 Task: Create new Company, with domain: 'unilever.com' and type: 'Vendor'. Add new contact for this company, with mail Id: 'Kajal21Khanna@unilever.com', First Name: Kajal, Last name:  Khanna, Job Title: 'Business Consultant', Phone Number: '(512) 555-9014'. Change life cycle stage to  Lead and lead status to  In Progress. Logged in from softage.4@softage.net
Action: Mouse moved to (114, 76)
Screenshot: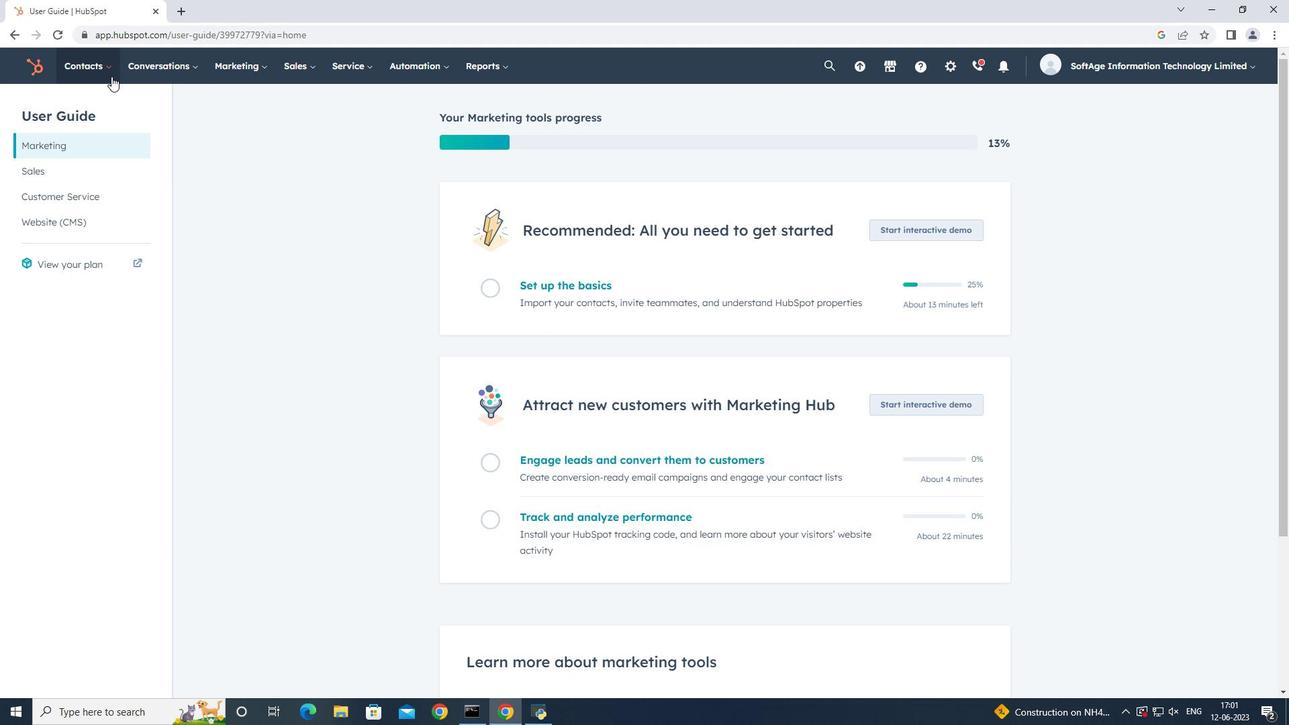 
Action: Mouse pressed left at (114, 76)
Screenshot: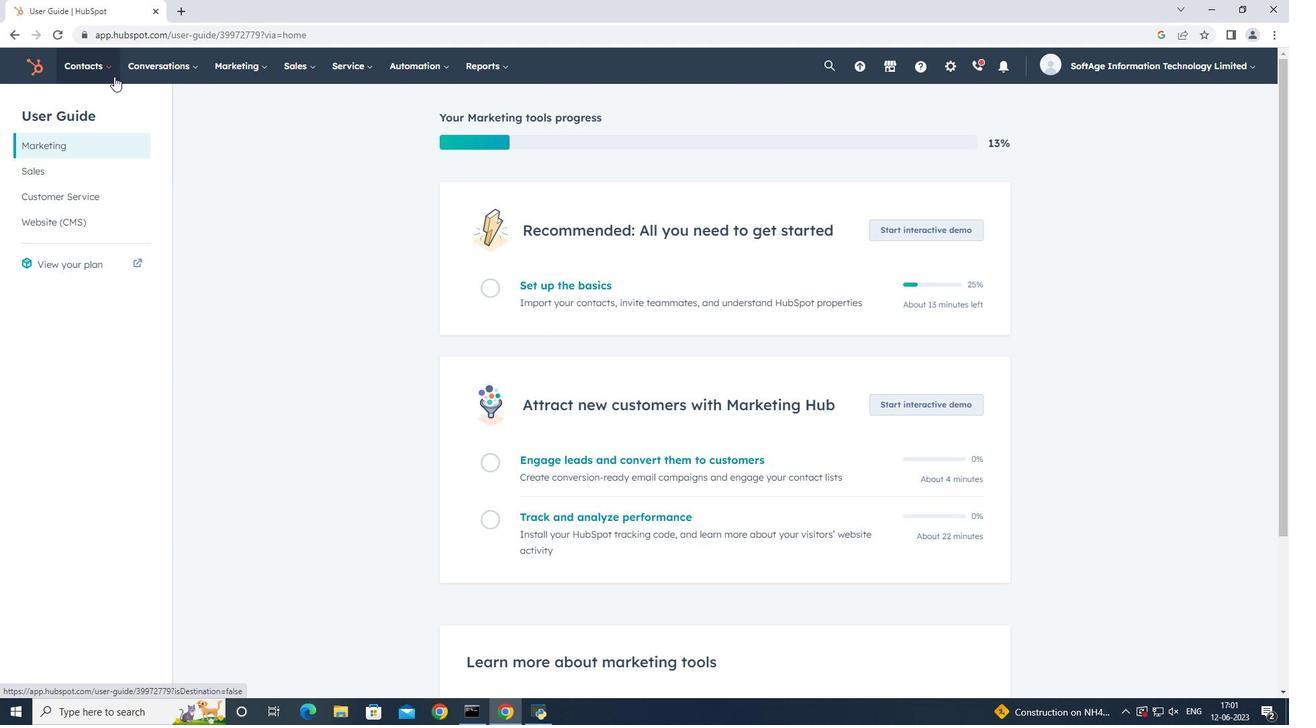 
Action: Mouse moved to (117, 122)
Screenshot: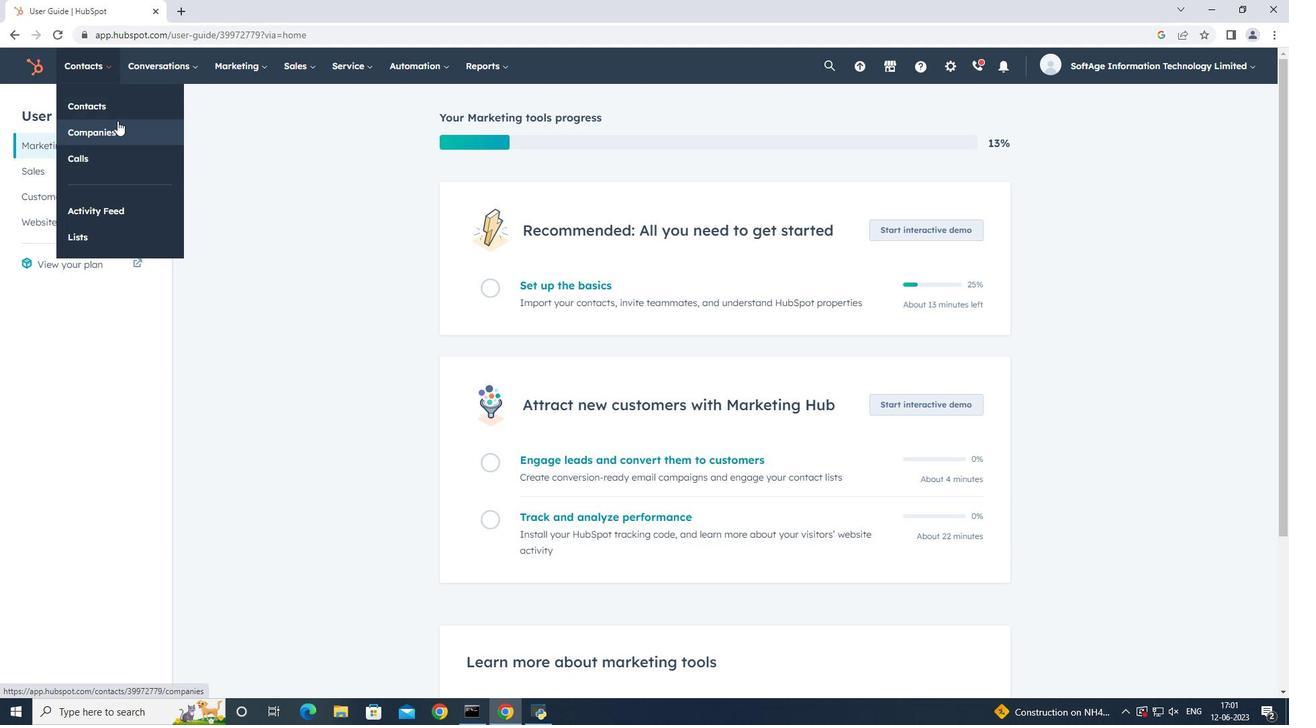 
Action: Mouse pressed left at (117, 122)
Screenshot: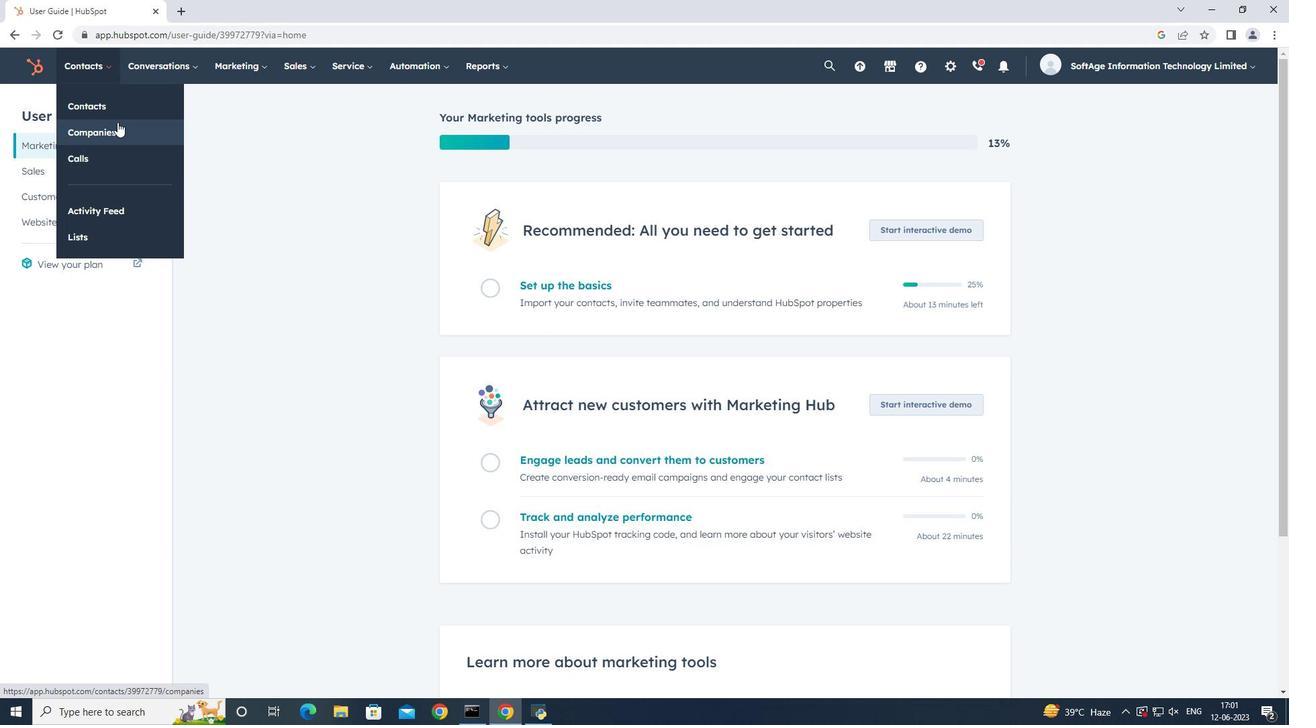 
Action: Mouse moved to (1201, 116)
Screenshot: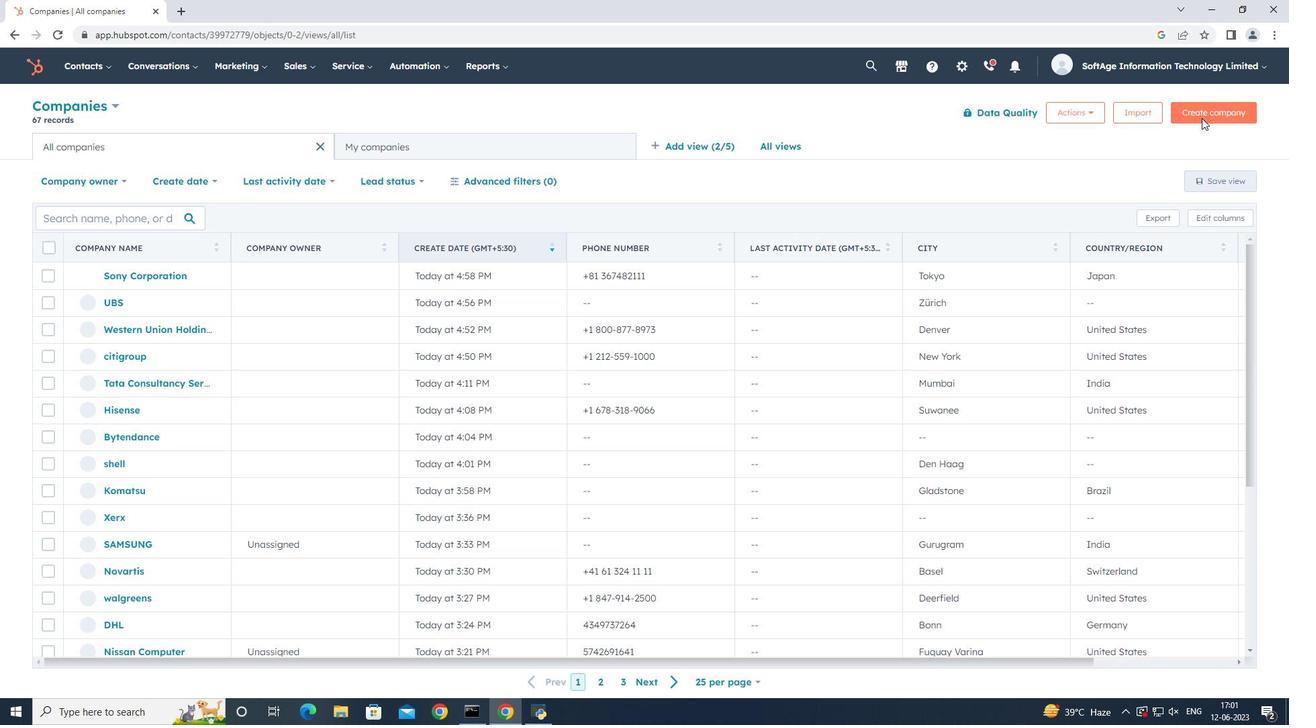 
Action: Mouse pressed left at (1201, 116)
Screenshot: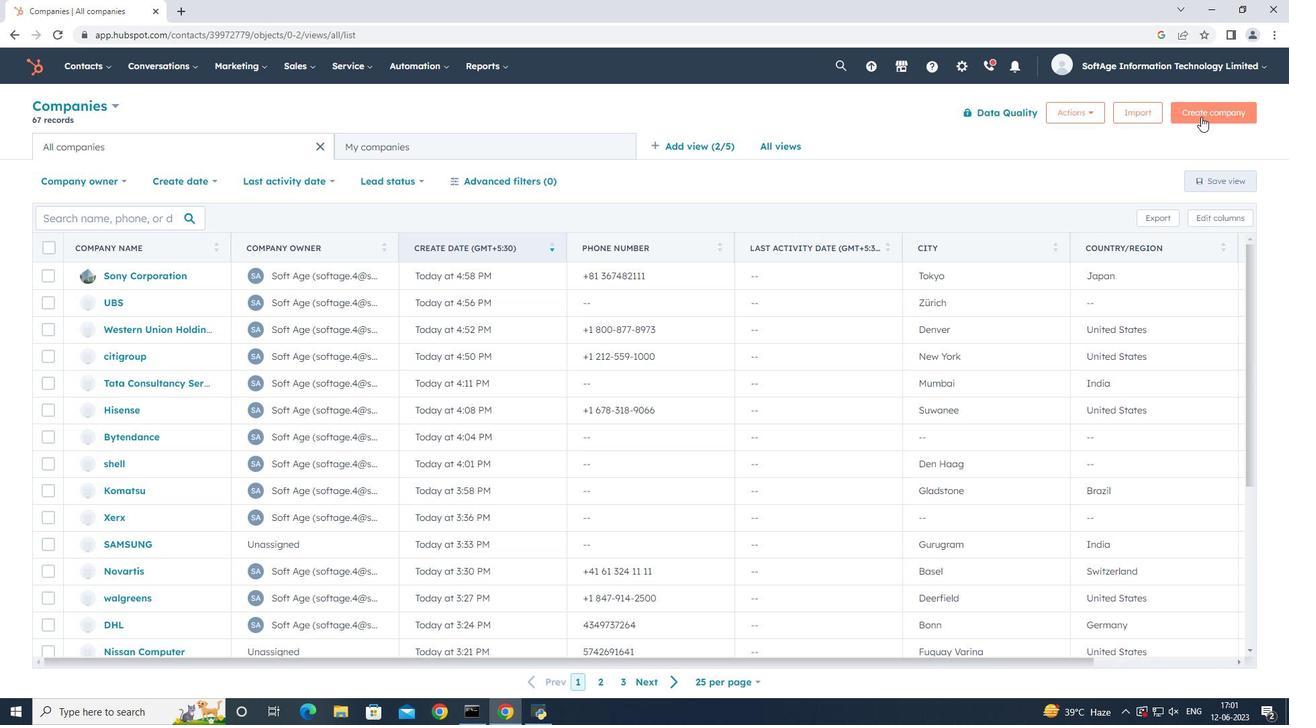 
Action: Mouse moved to (1043, 178)
Screenshot: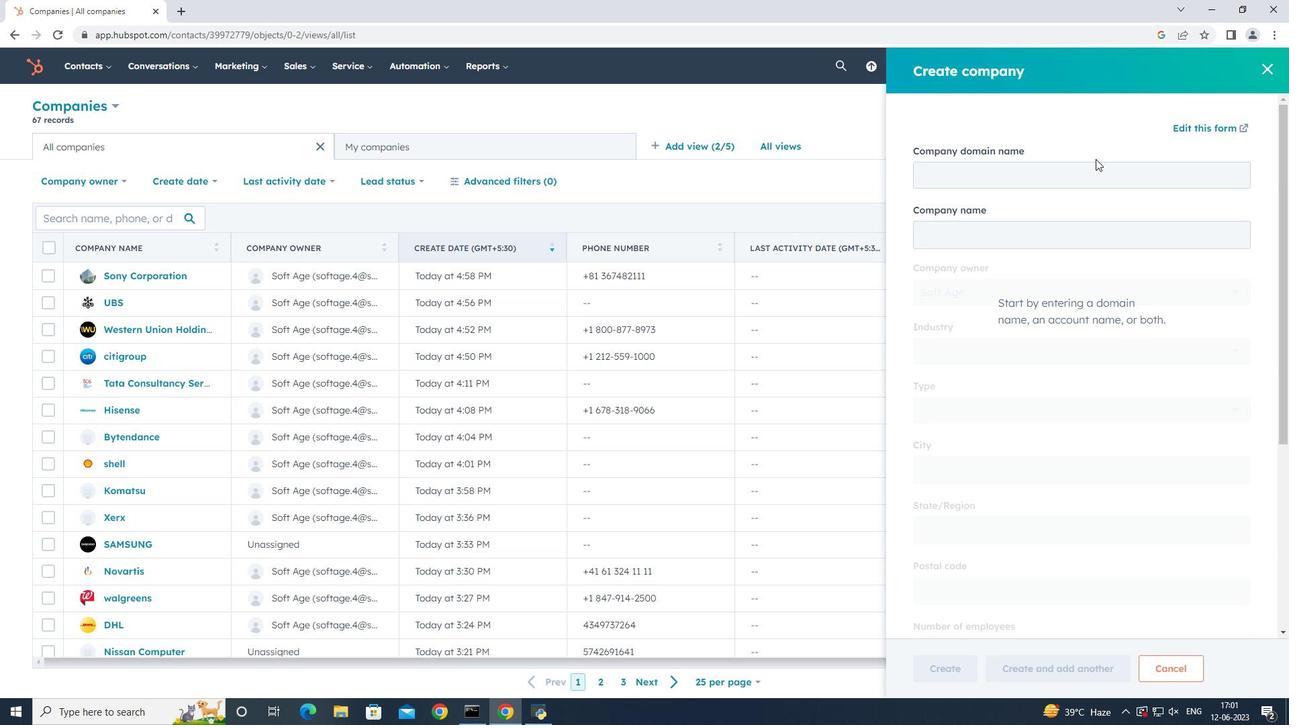 
Action: Mouse pressed left at (1043, 178)
Screenshot: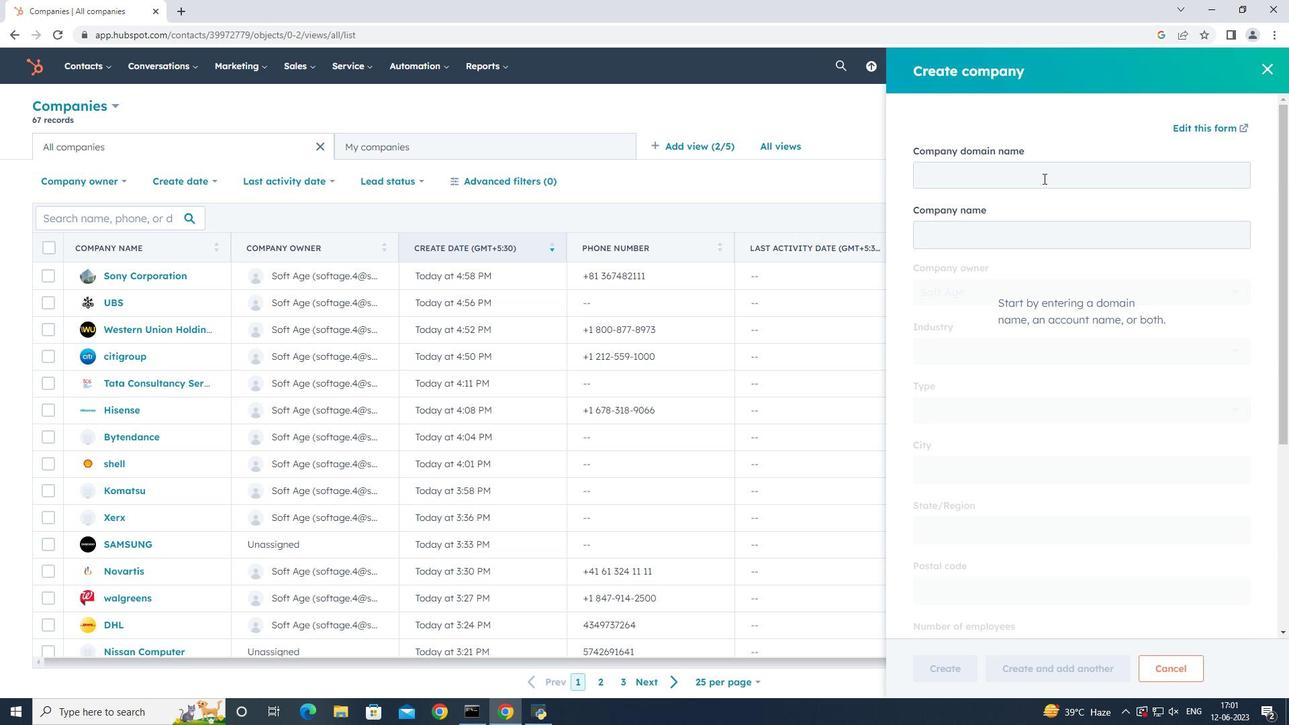 
Action: Key pressed unilever.com
Screenshot: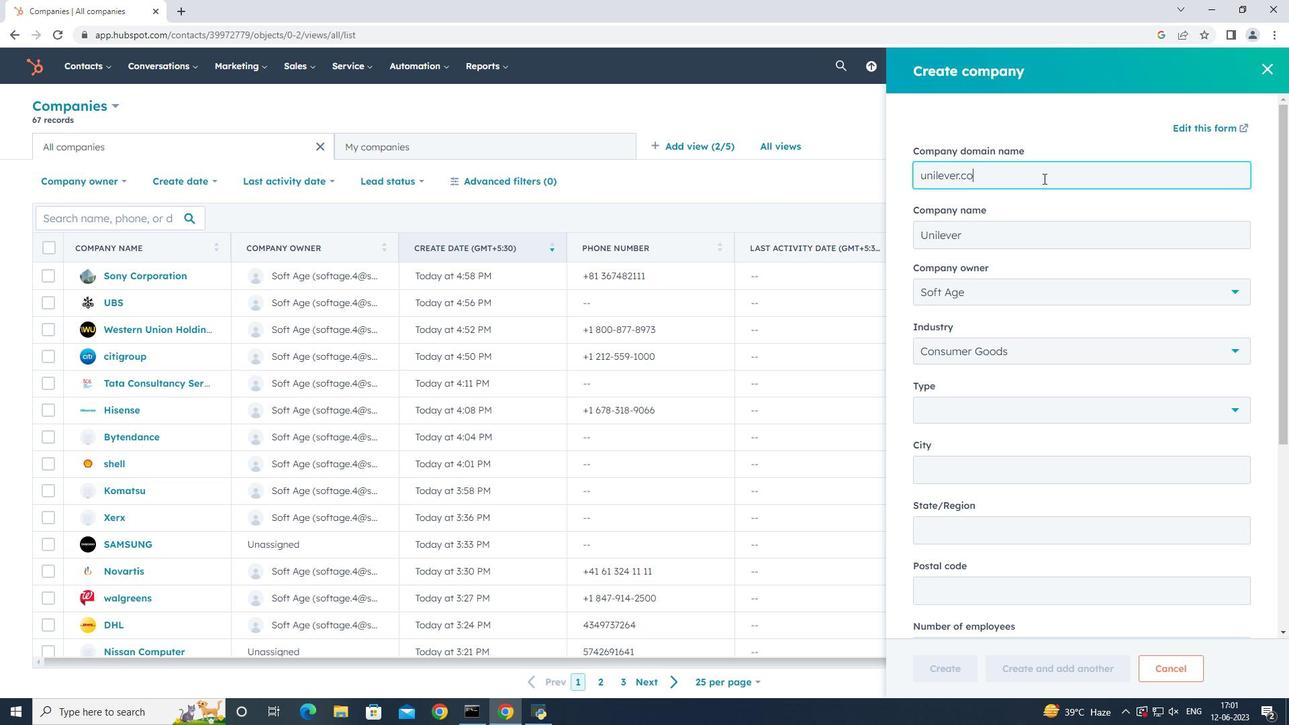 
Action: Mouse moved to (1085, 412)
Screenshot: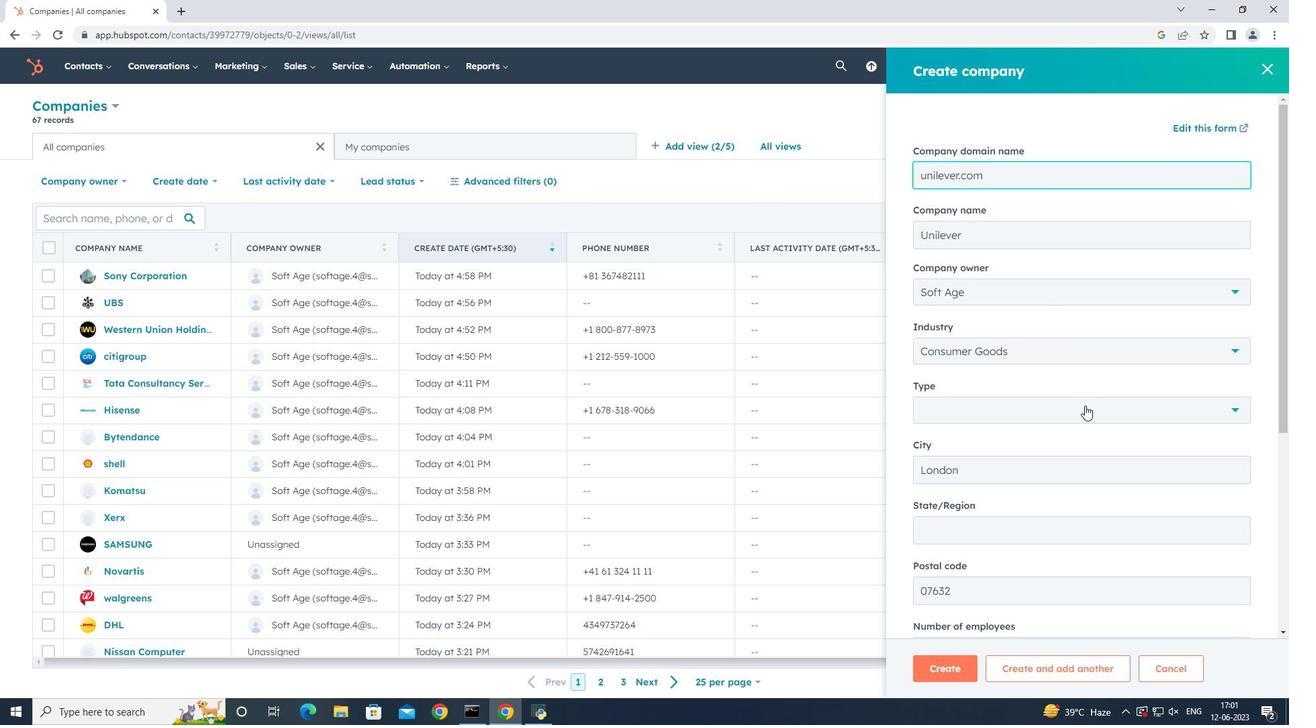 
Action: Mouse pressed left at (1085, 412)
Screenshot: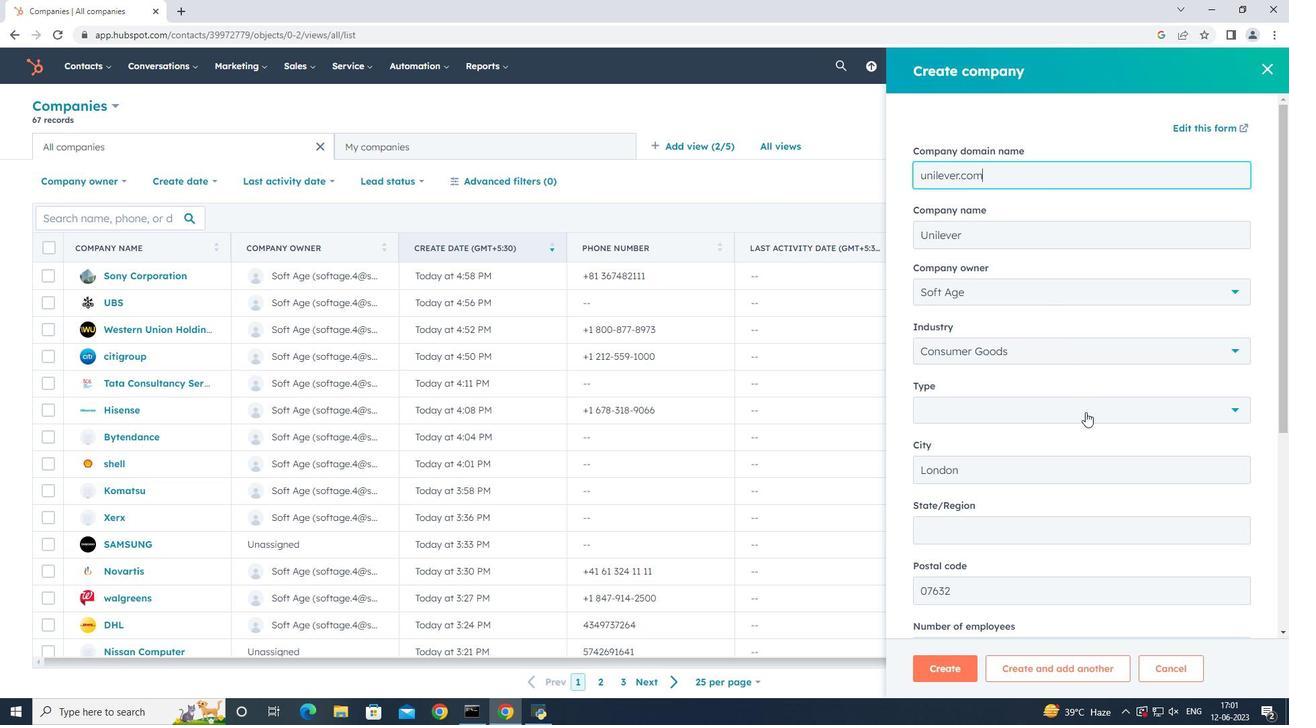 
Action: Mouse moved to (960, 548)
Screenshot: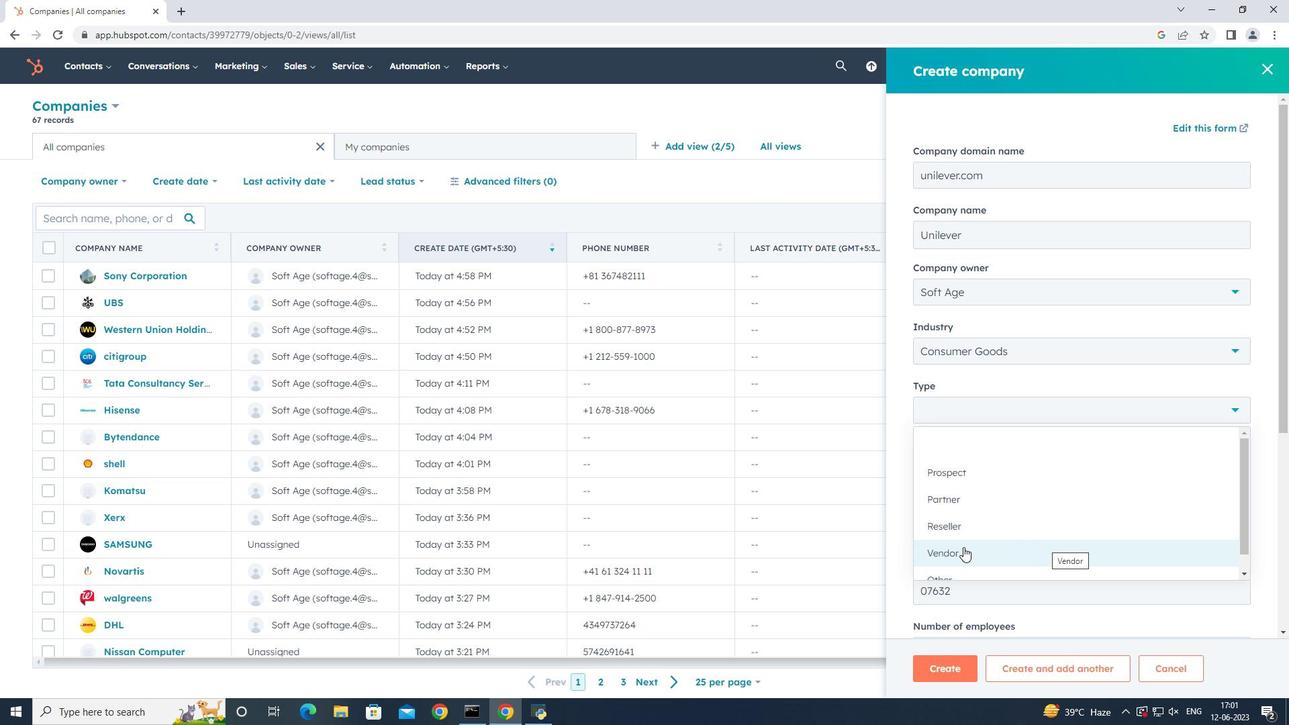 
Action: Mouse pressed left at (960, 548)
Screenshot: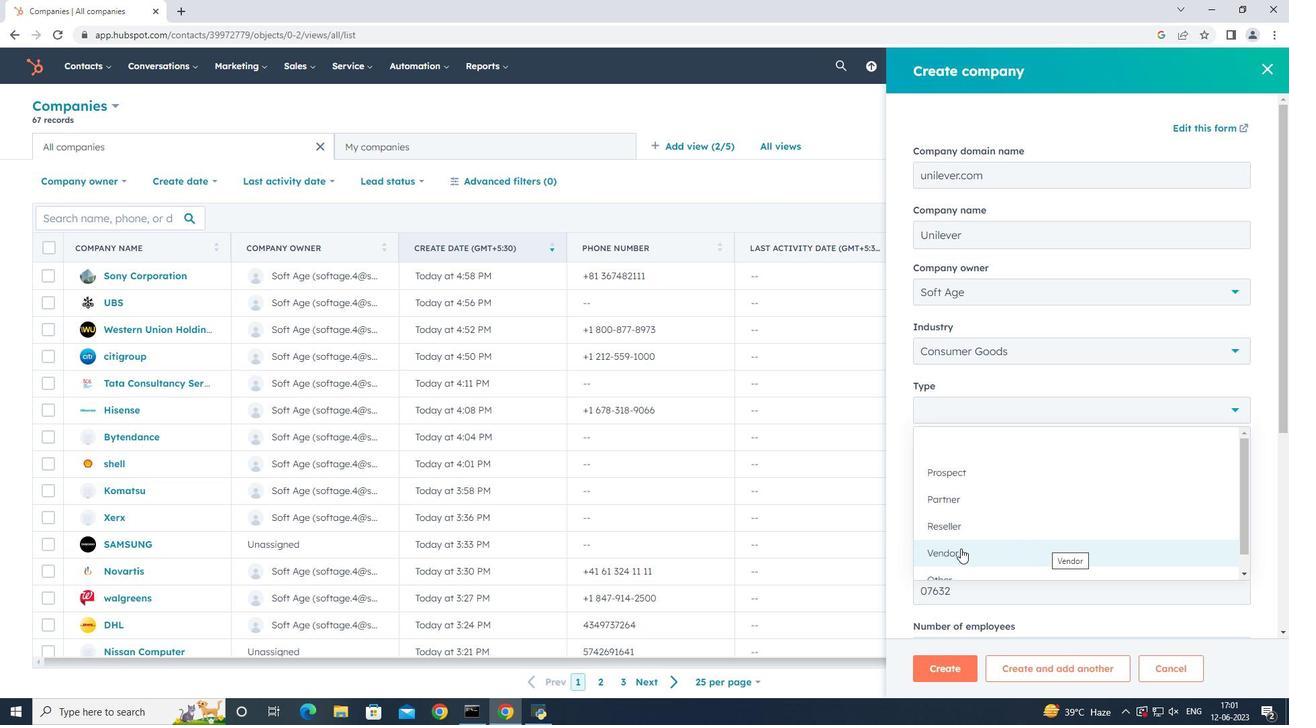 
Action: Mouse moved to (1019, 444)
Screenshot: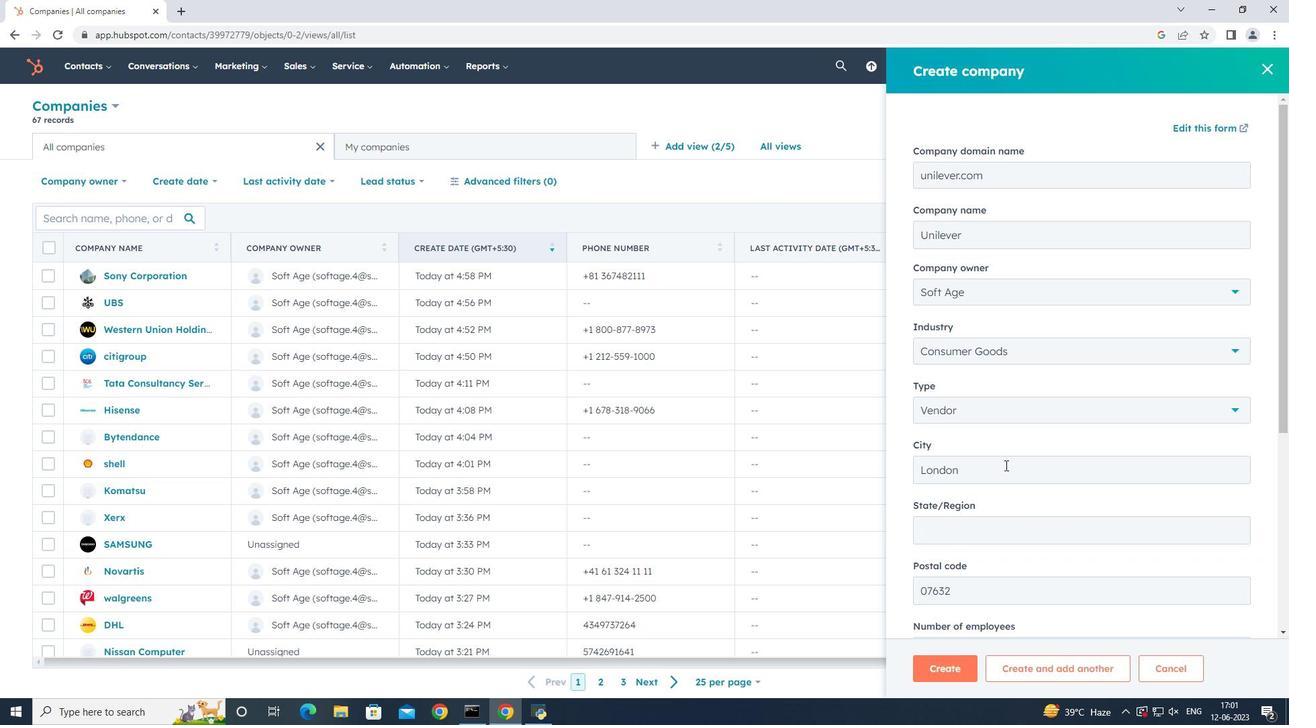 
Action: Mouse scrolled (1019, 443) with delta (0, 0)
Screenshot: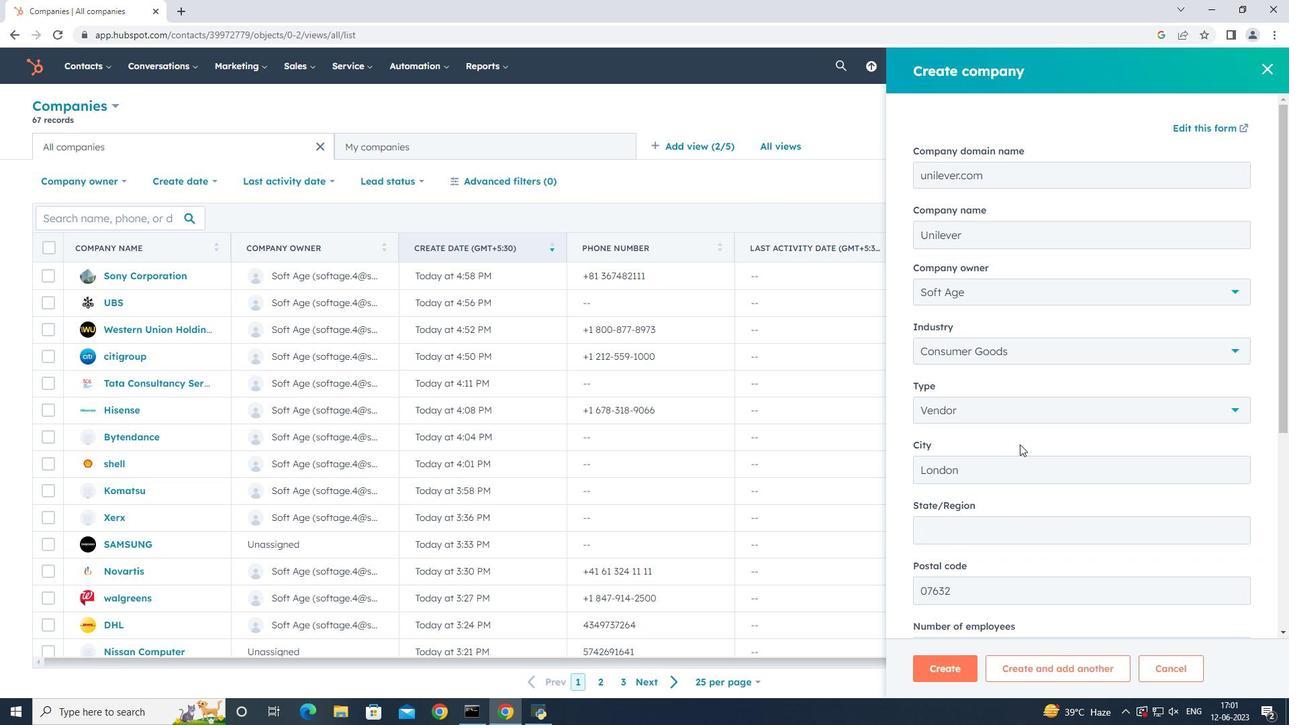 
Action: Mouse scrolled (1019, 443) with delta (0, 0)
Screenshot: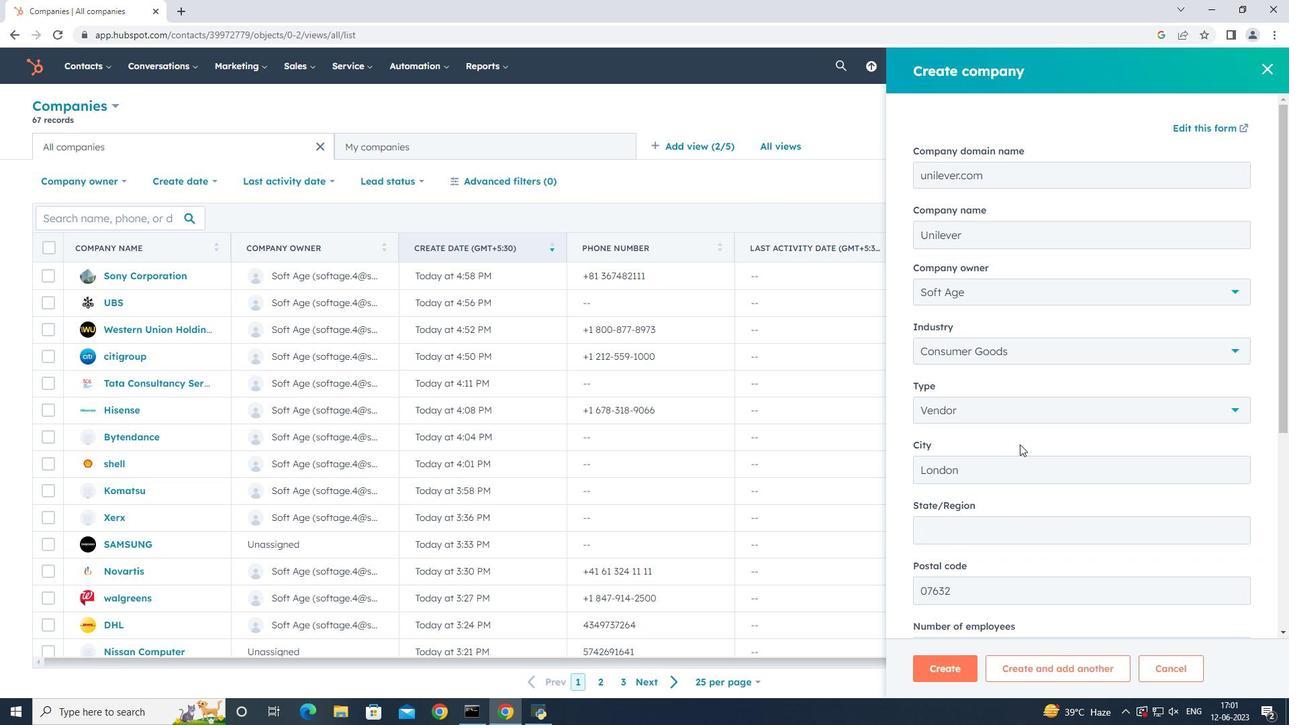 
Action: Mouse scrolled (1019, 443) with delta (0, 0)
Screenshot: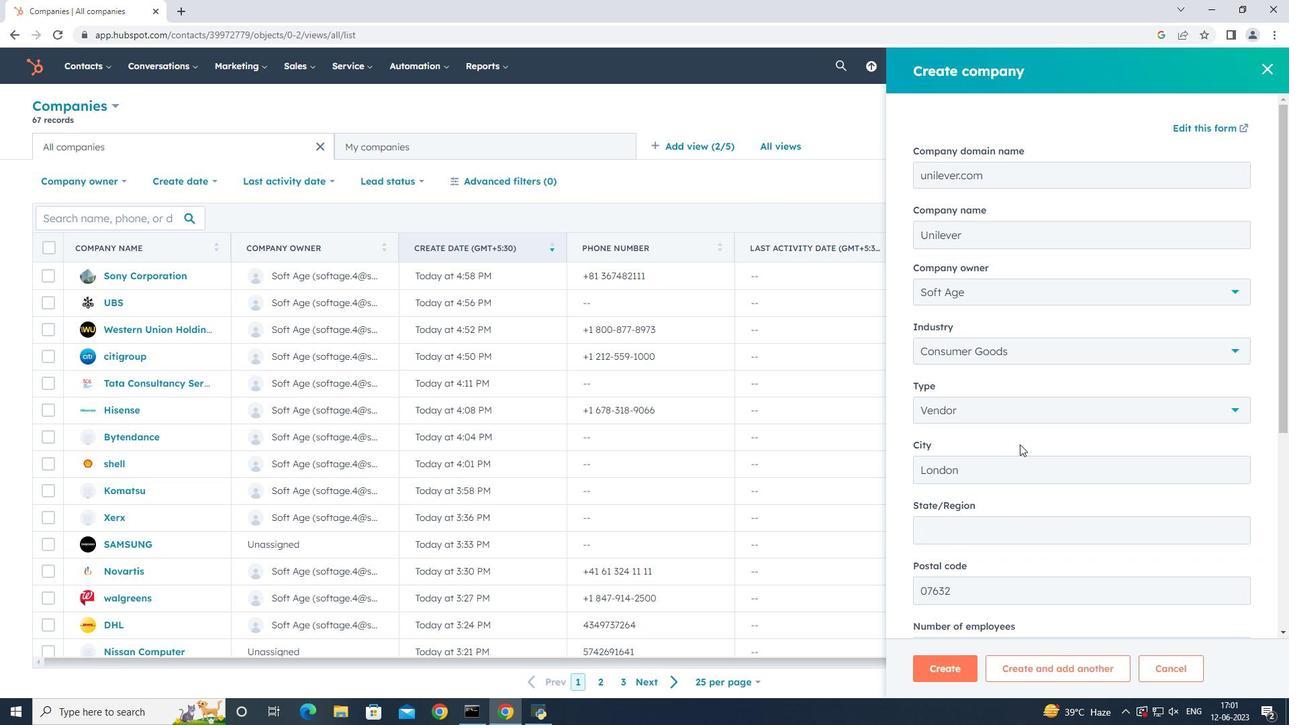 
Action: Mouse scrolled (1019, 443) with delta (0, 0)
Screenshot: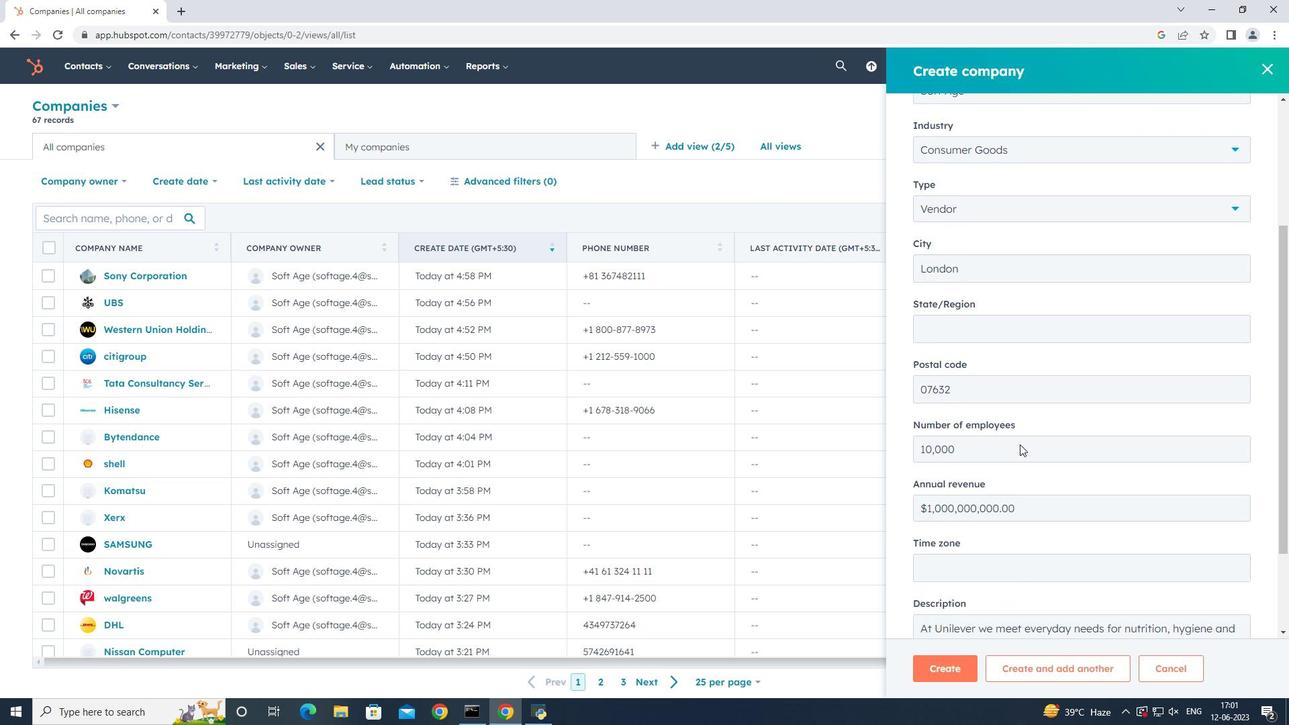
Action: Mouse scrolled (1019, 443) with delta (0, 0)
Screenshot: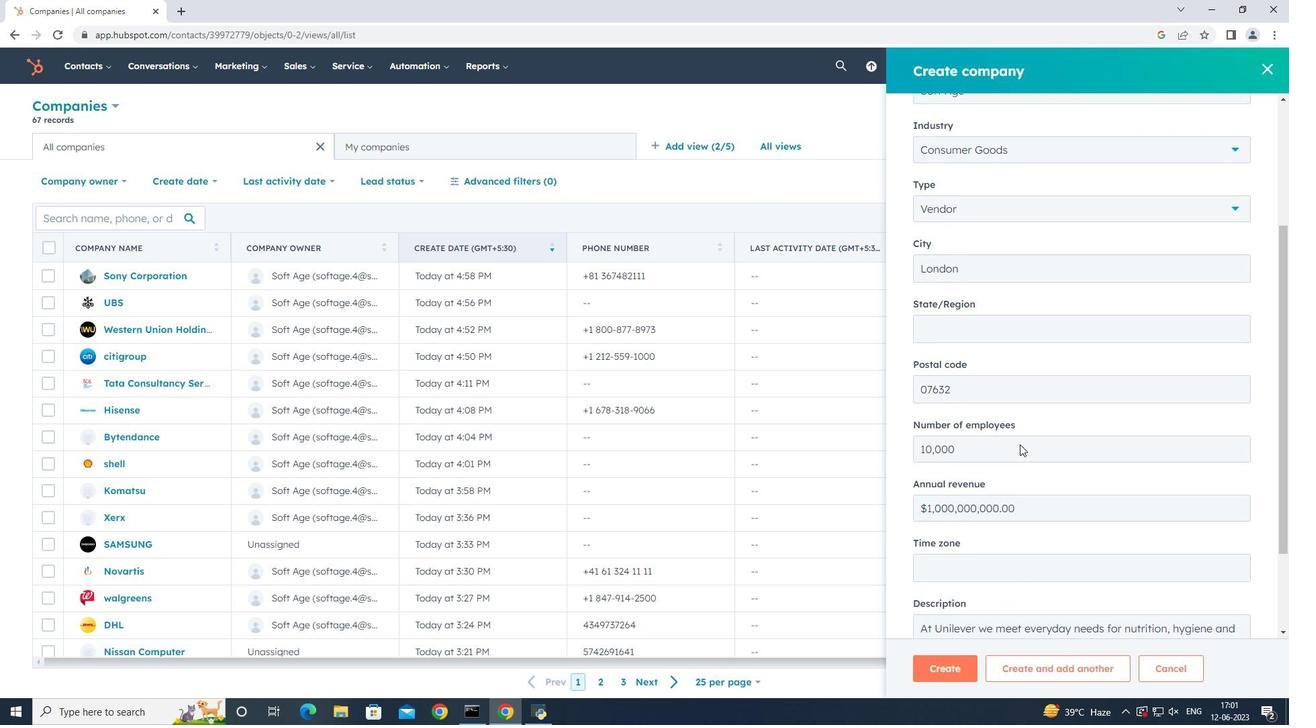 
Action: Mouse scrolled (1019, 443) with delta (0, 0)
Screenshot: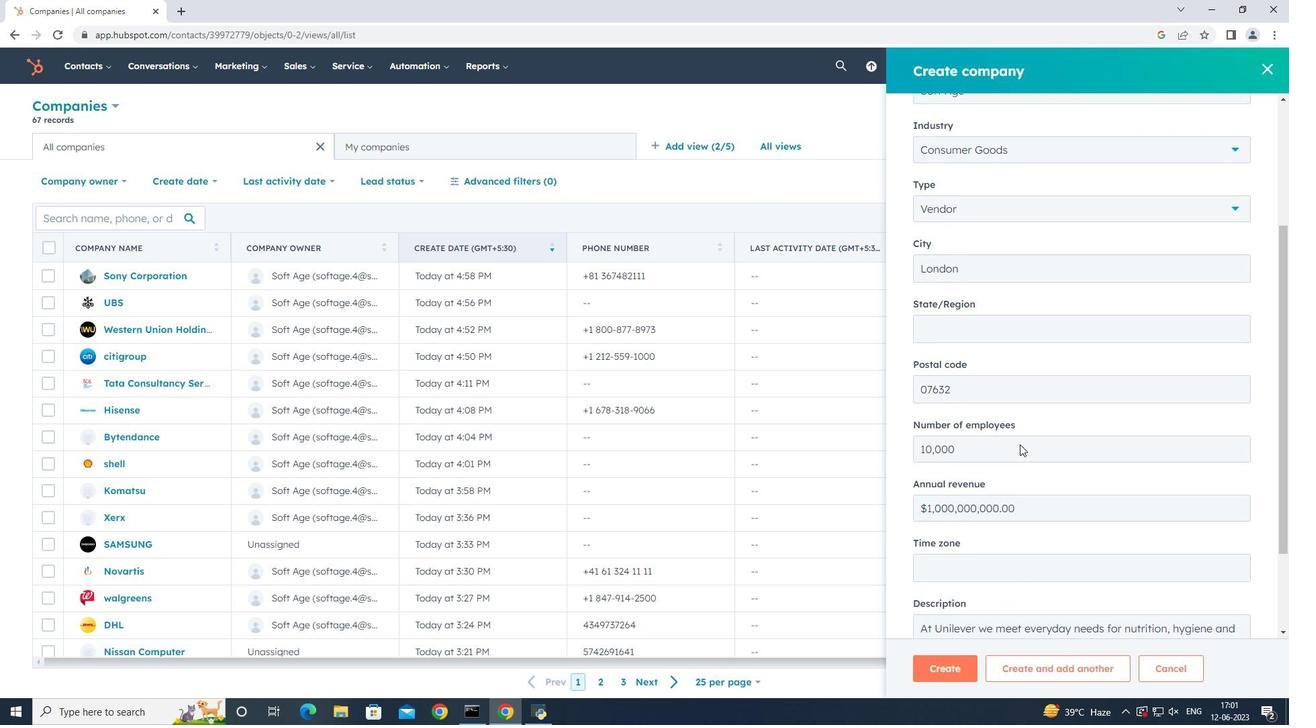 
Action: Mouse moved to (939, 657)
Screenshot: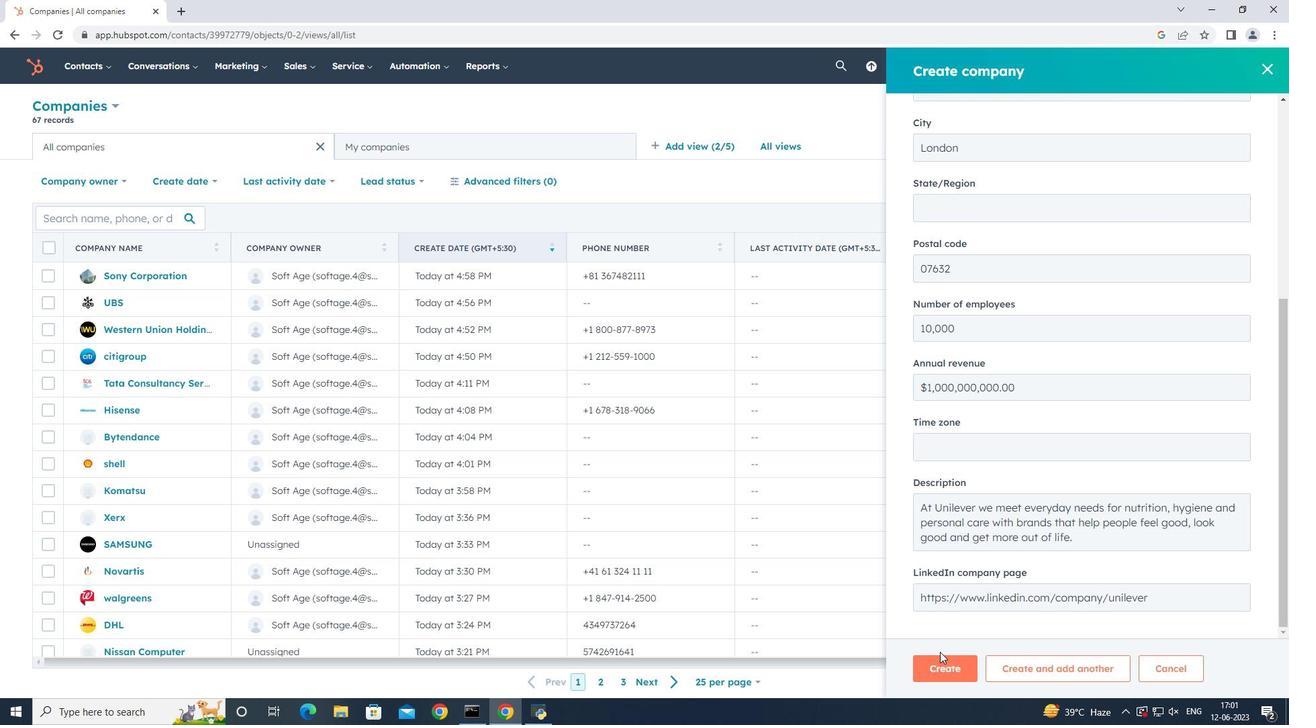 
Action: Mouse pressed left at (939, 657)
Screenshot: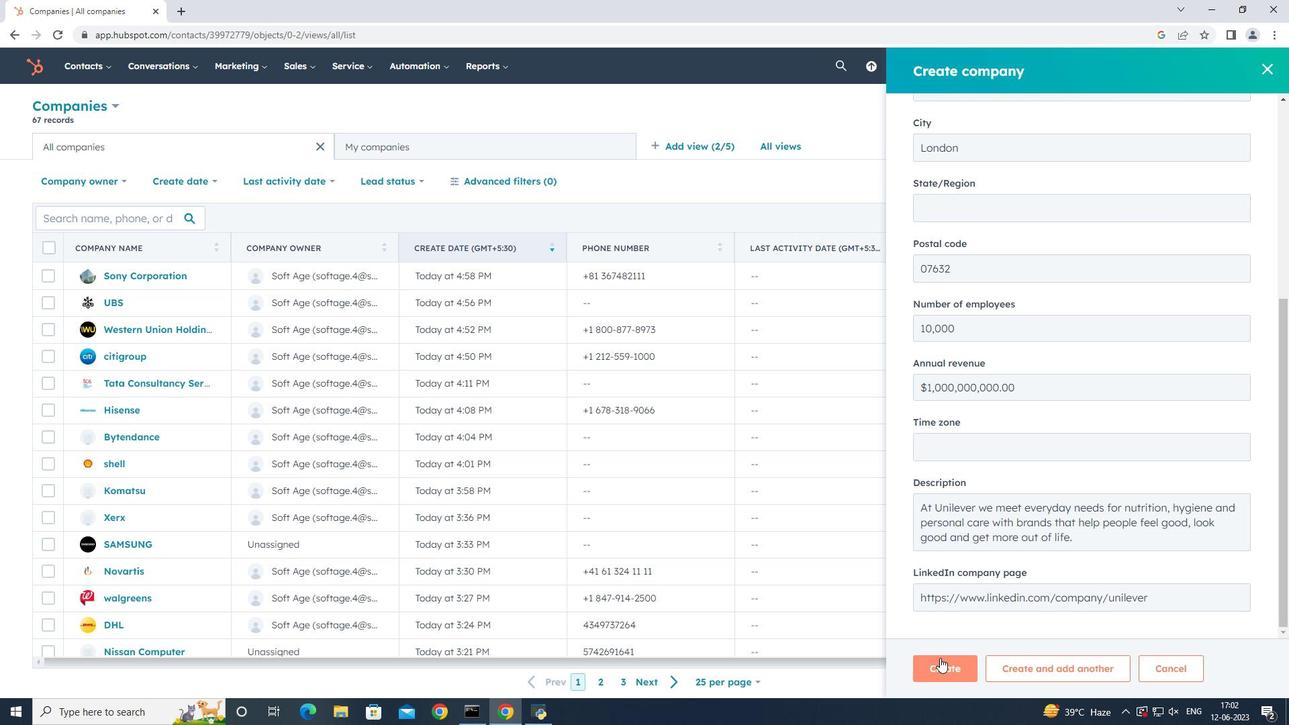 
Action: Mouse moved to (903, 429)
Screenshot: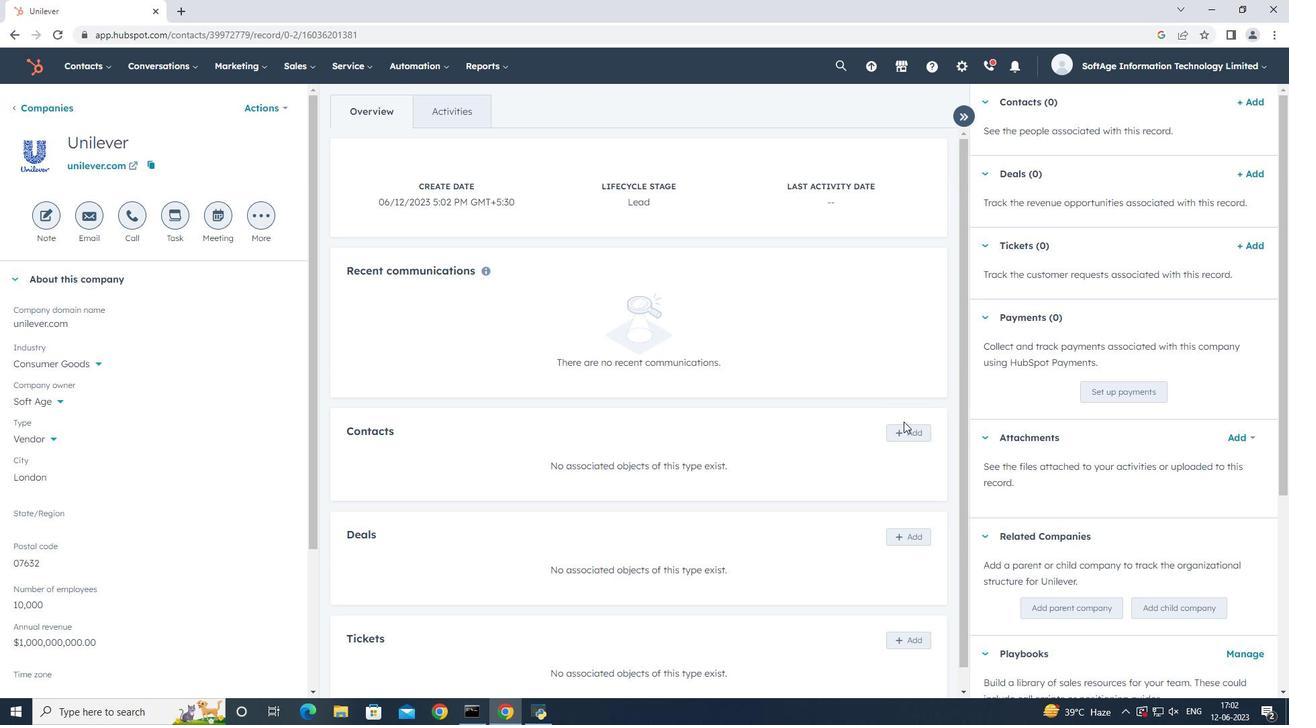 
Action: Mouse pressed left at (903, 429)
Screenshot: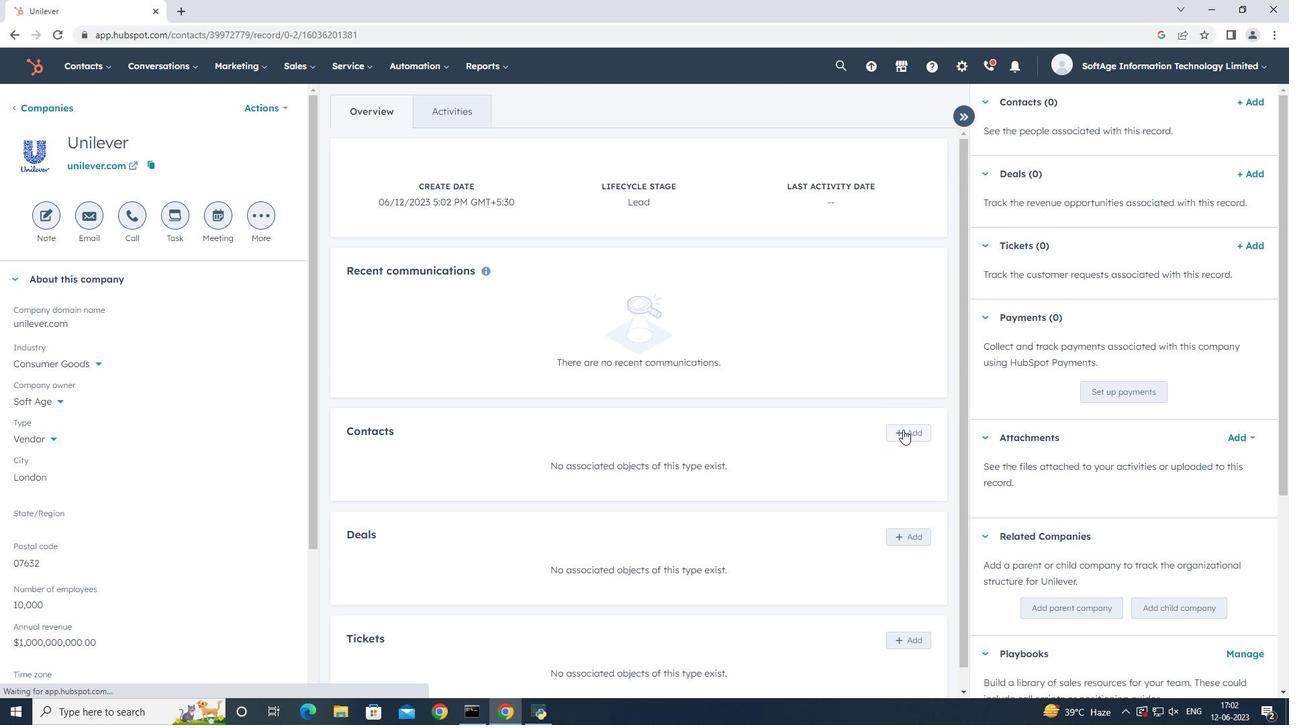 
Action: Mouse moved to (995, 130)
Screenshot: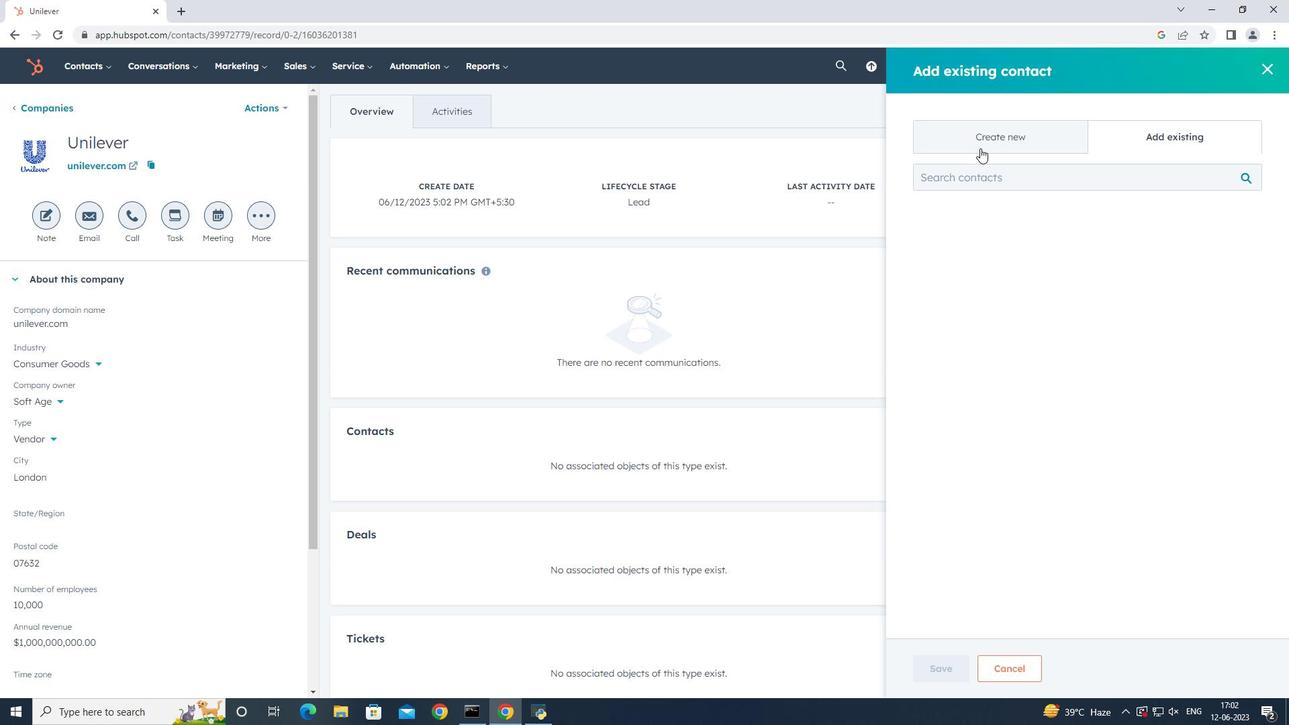 
Action: Mouse pressed left at (995, 130)
Screenshot: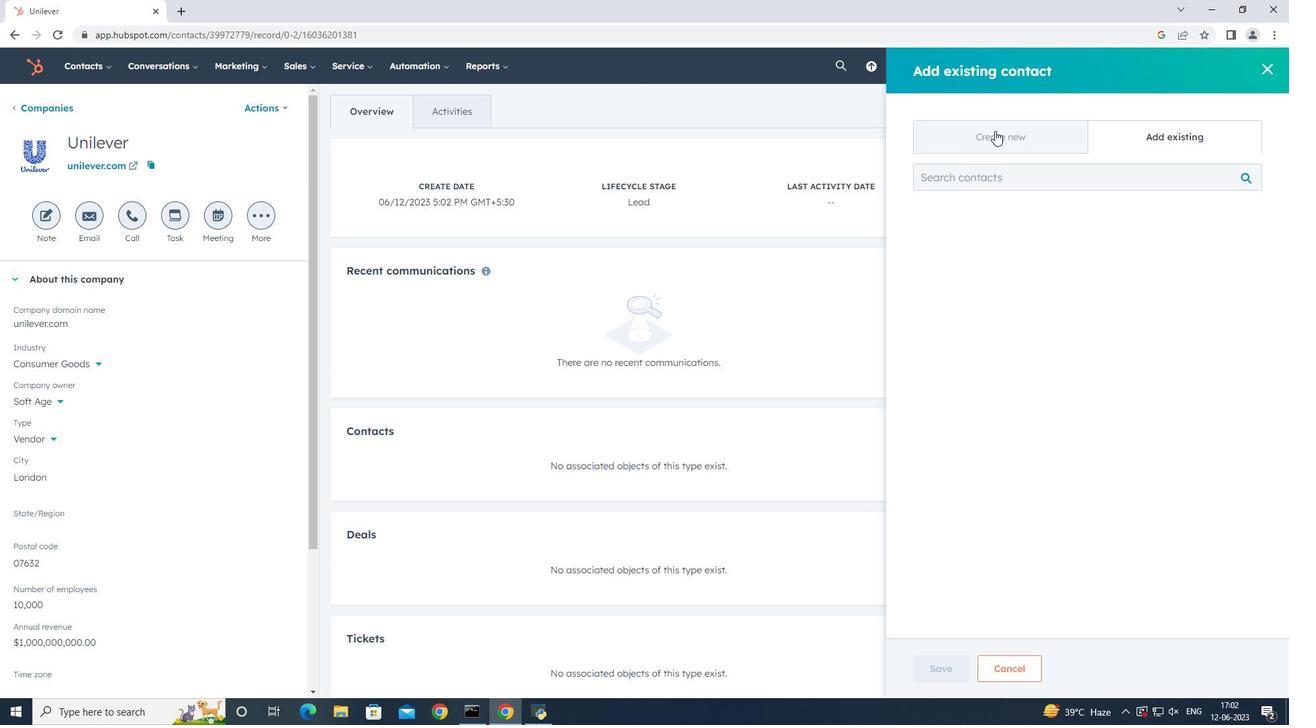 
Action: Mouse moved to (1025, 220)
Screenshot: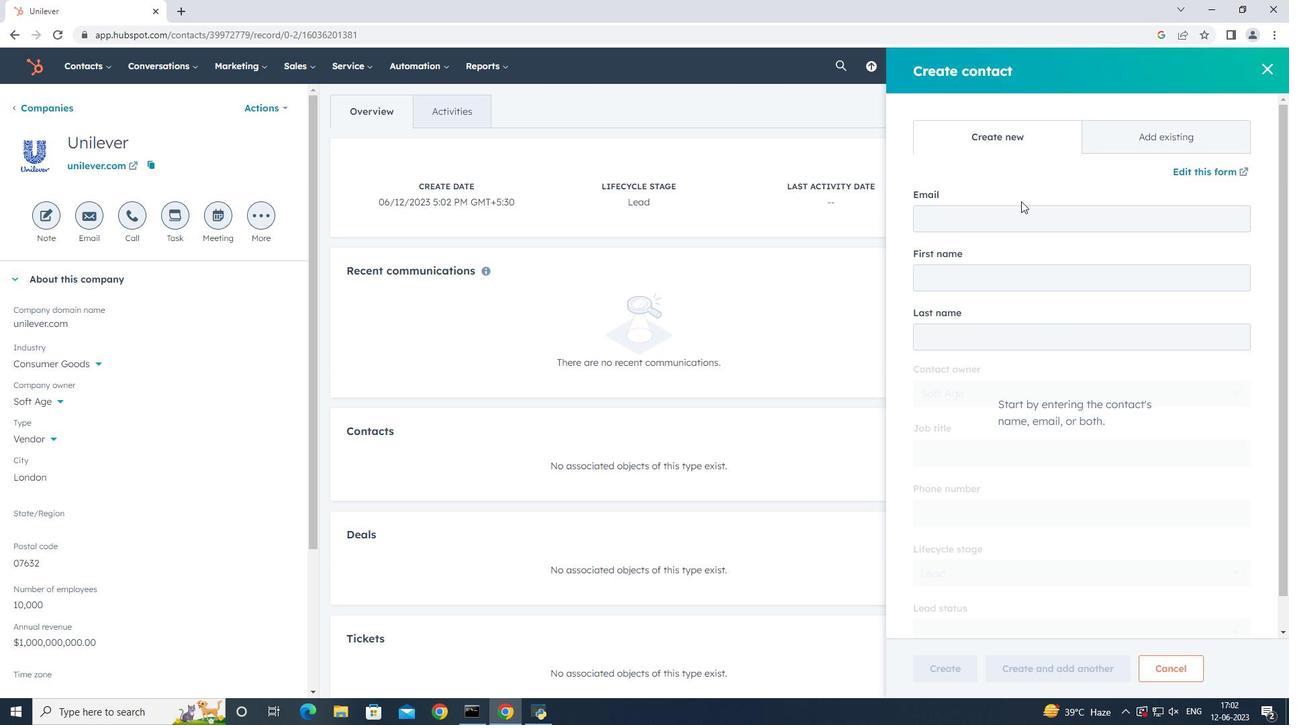 
Action: Mouse pressed left at (1025, 220)
Screenshot: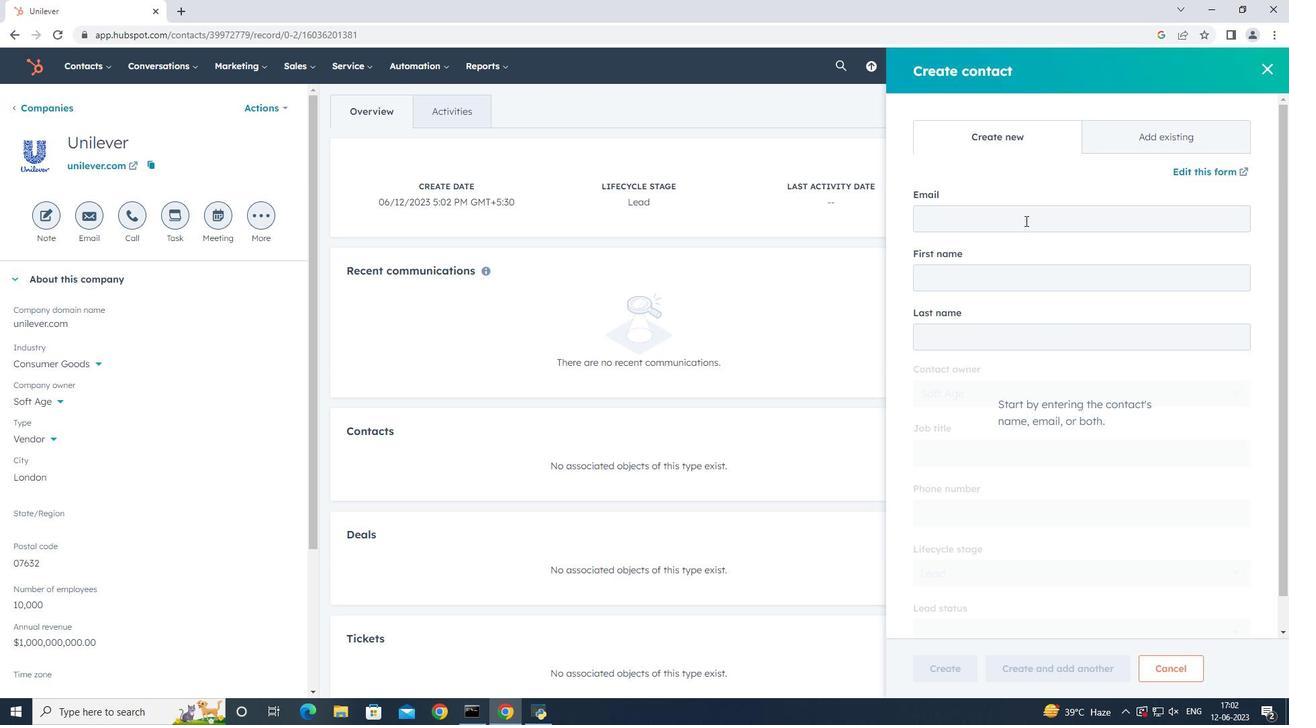
Action: Mouse moved to (1038, 204)
Screenshot: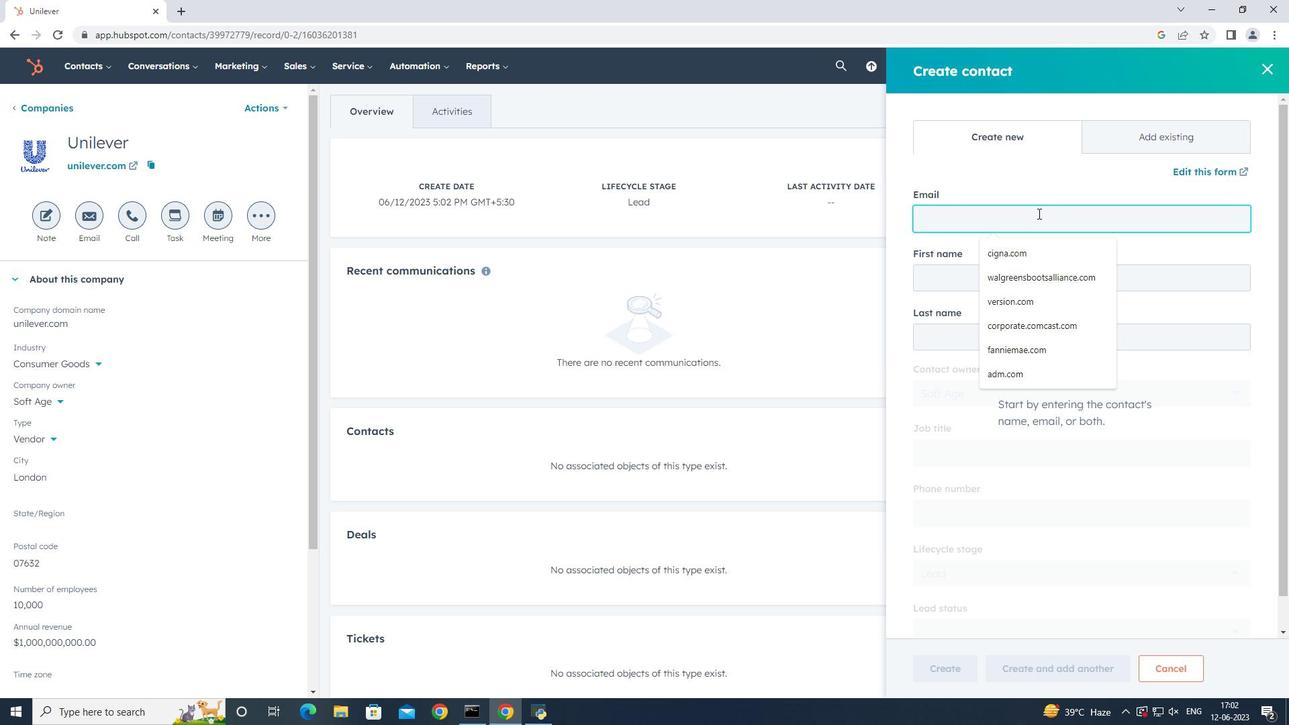 
Action: Key pressed <Key.shift_r>Kajal21<Key.shift_r><Key.shift_r>Khanna<Key.shift><Key.shift>@unilever.com
Screenshot: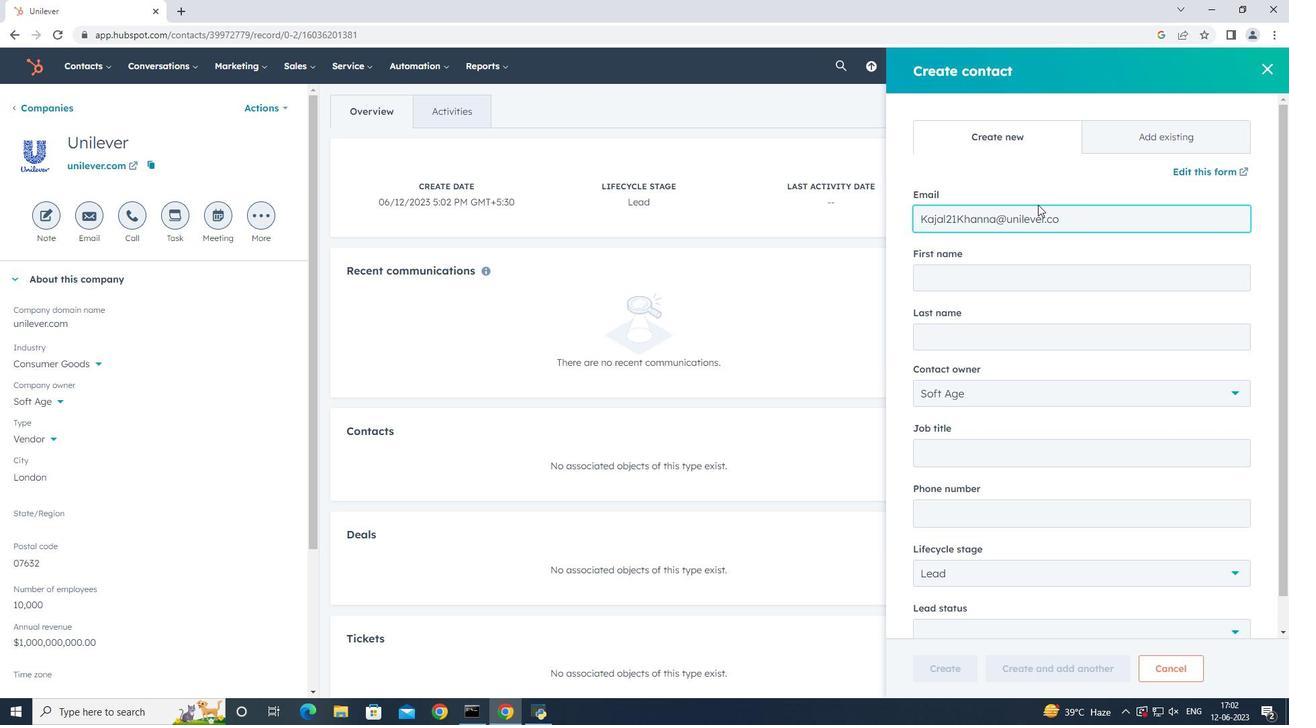
Action: Mouse moved to (1046, 270)
Screenshot: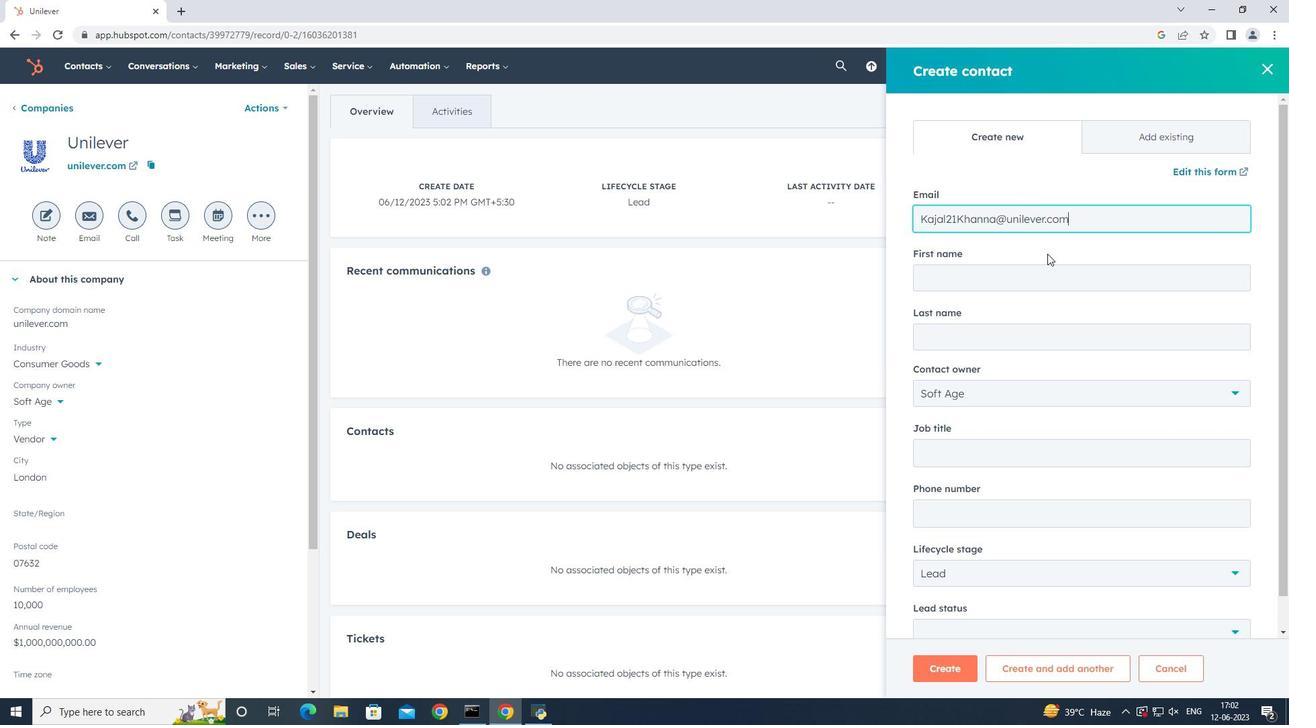 
Action: Mouse pressed left at (1046, 270)
Screenshot: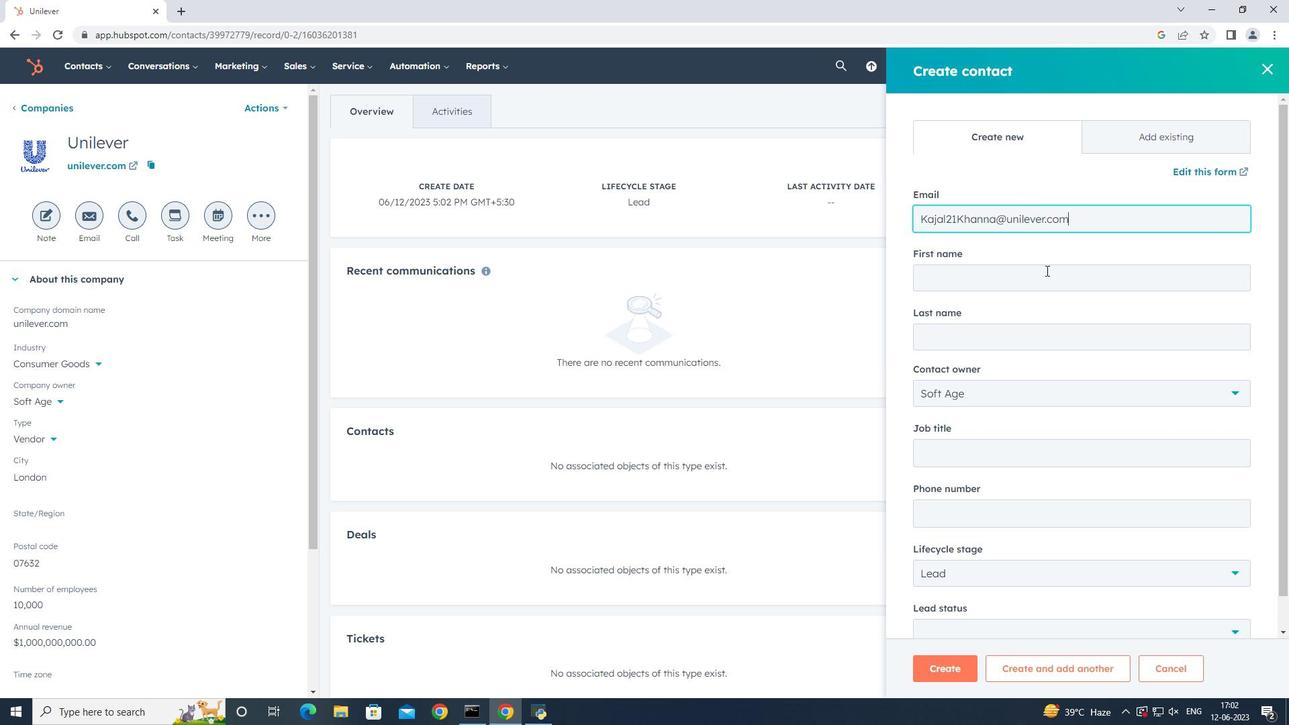 
Action: Key pressed <Key.shift_r>Kajal<Key.tab><Key.shift_r><Key.shift_r><Key.shift_r><Key.shift_r><Key.shift_r>Khanna
Screenshot: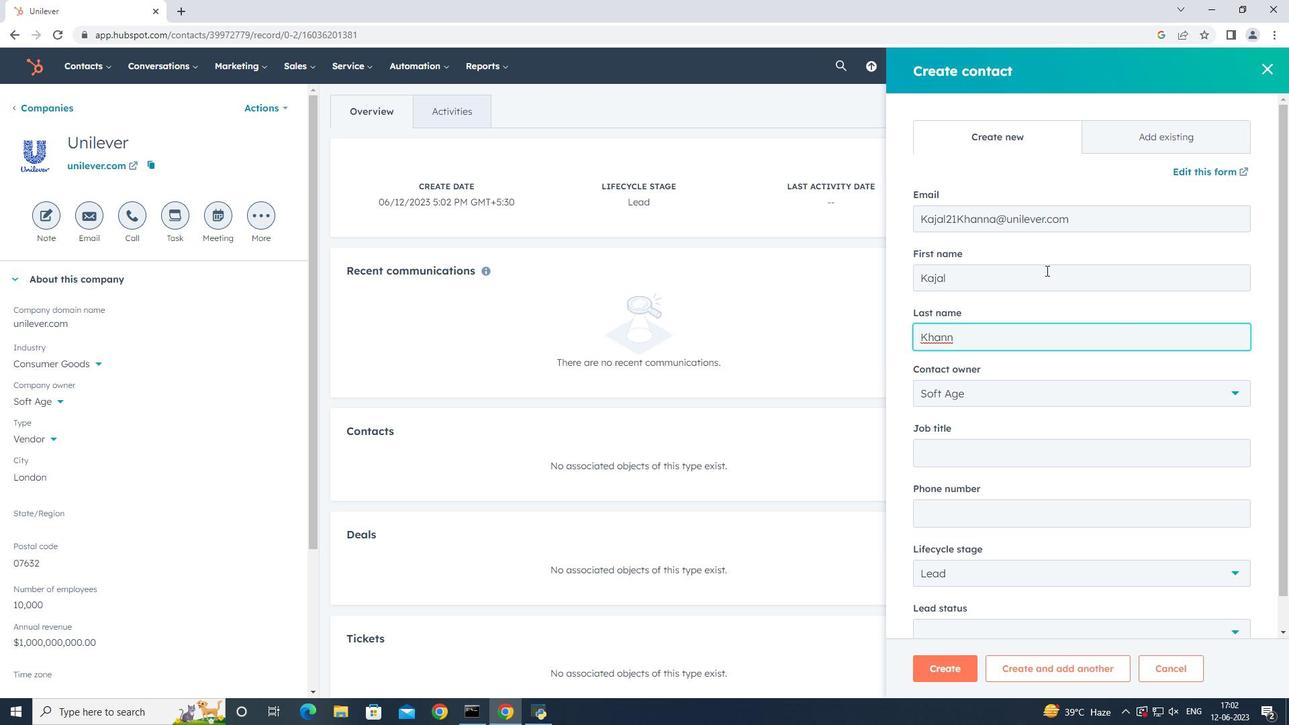 
Action: Mouse moved to (1039, 451)
Screenshot: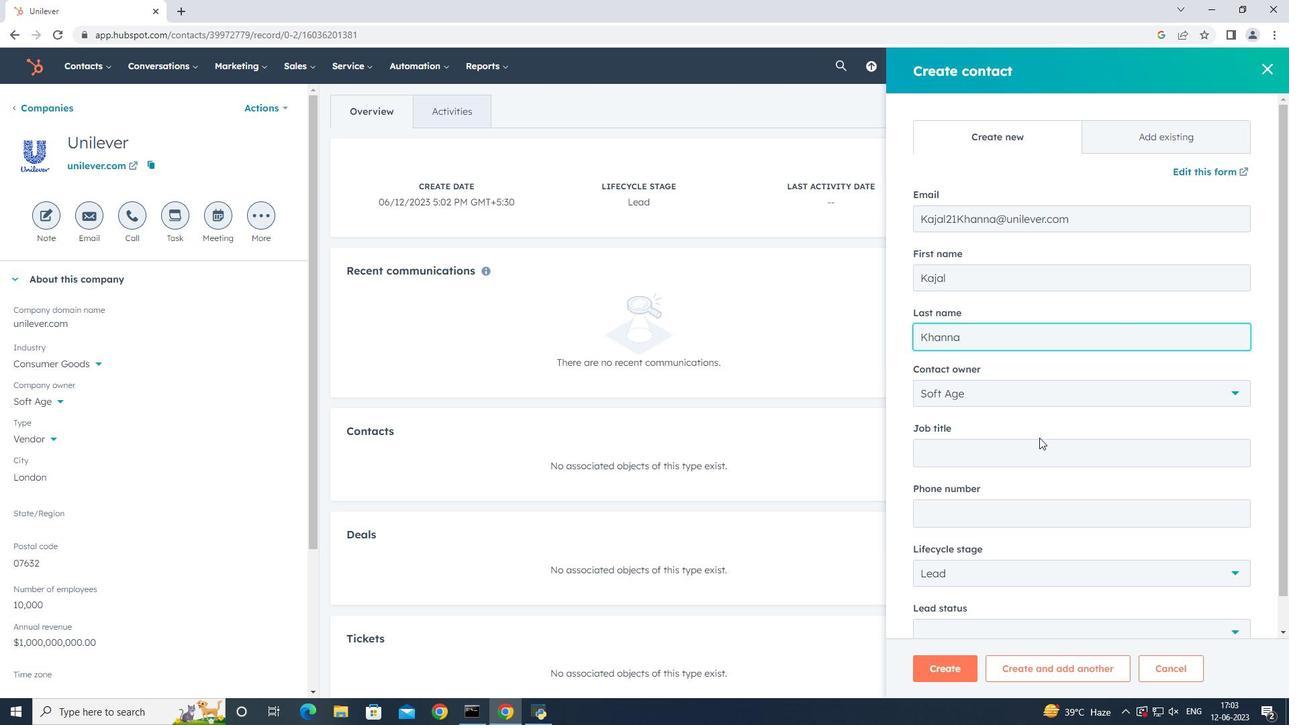 
Action: Mouse pressed left at (1039, 451)
Screenshot: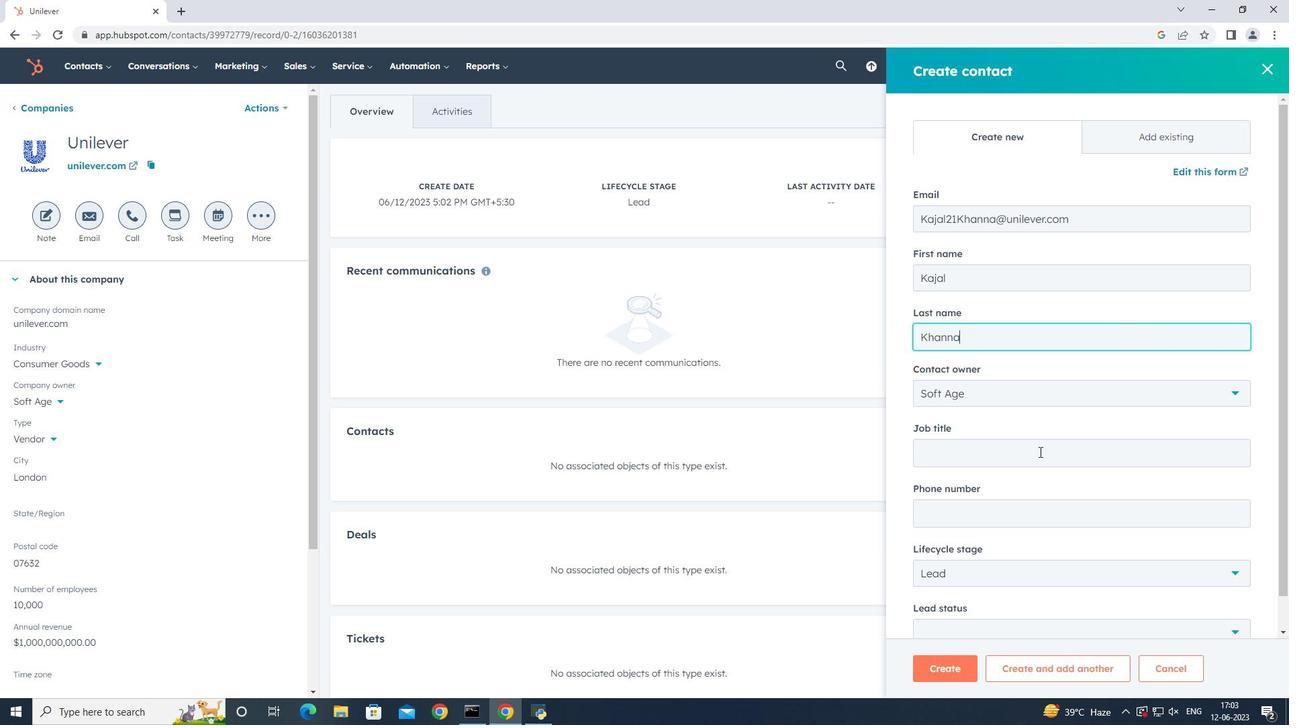 
Action: Key pressed <Key.shift_r><Key.shift_r>Business<Key.space><Key.shift>Consultant
Screenshot: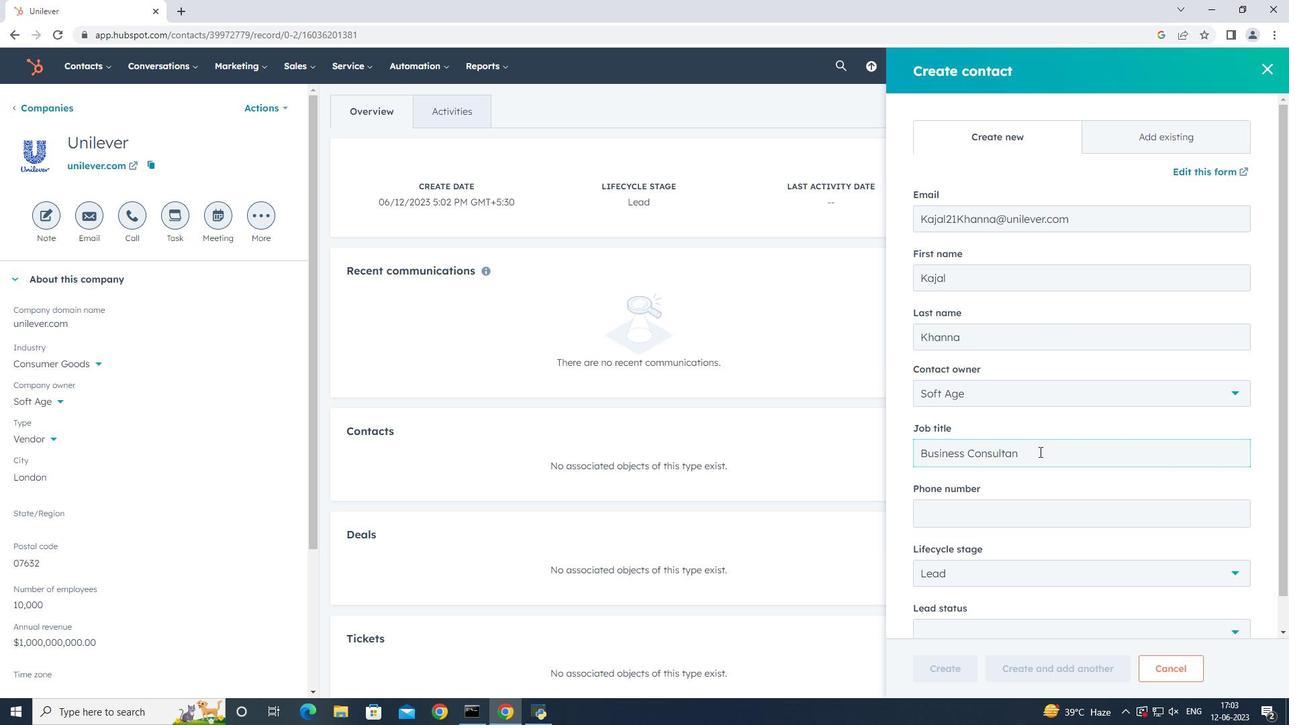 
Action: Mouse moved to (1065, 510)
Screenshot: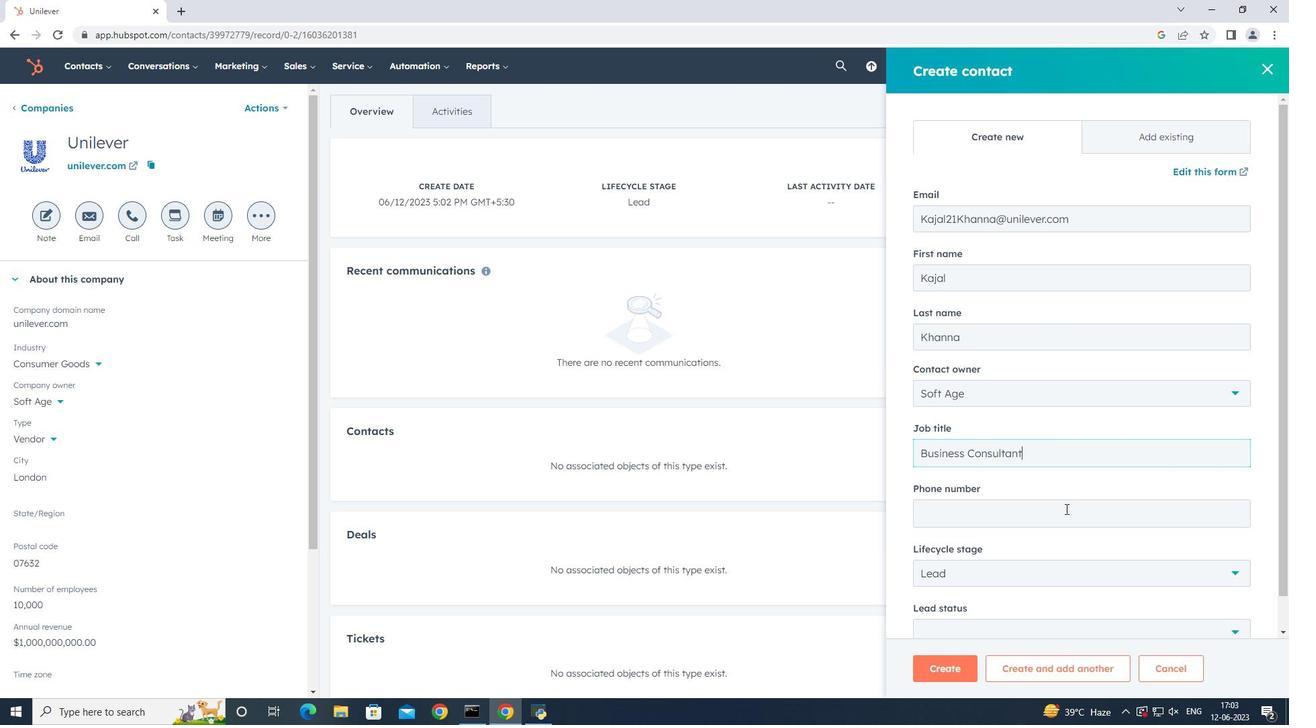 
Action: Mouse pressed left at (1065, 510)
Screenshot: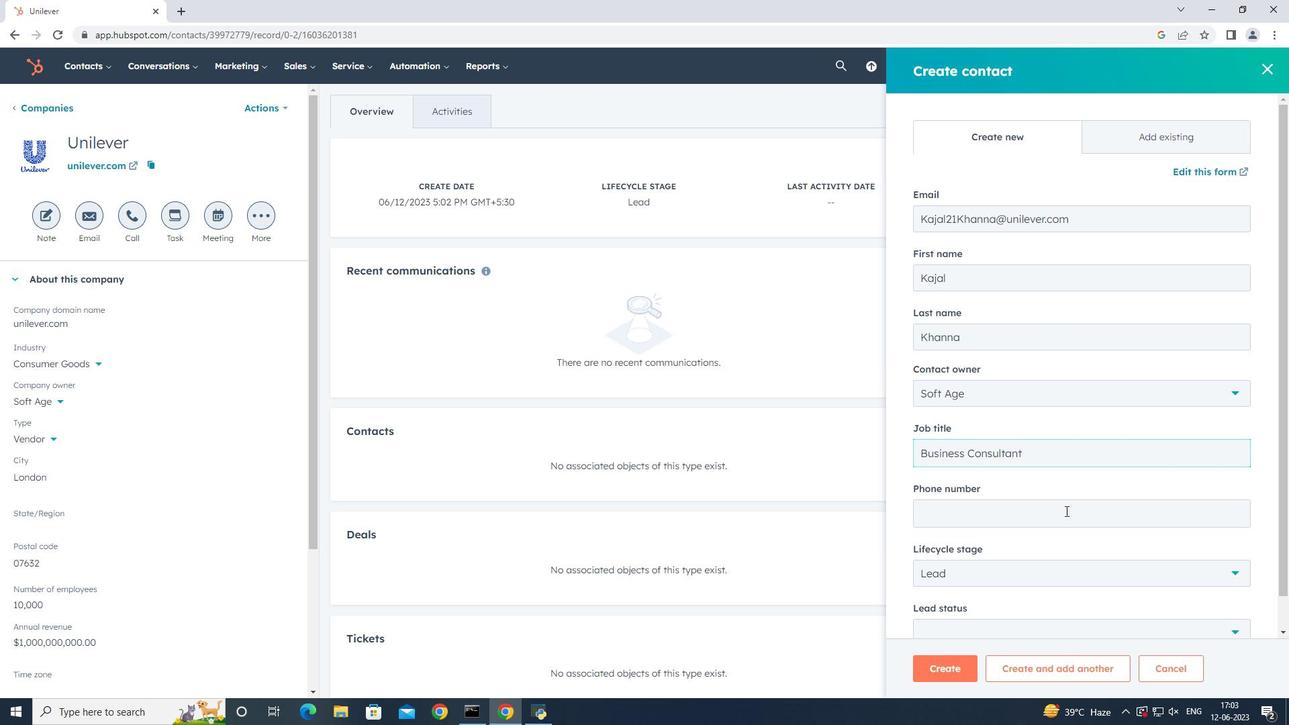 
Action: Key pressed 5125559014
Screenshot: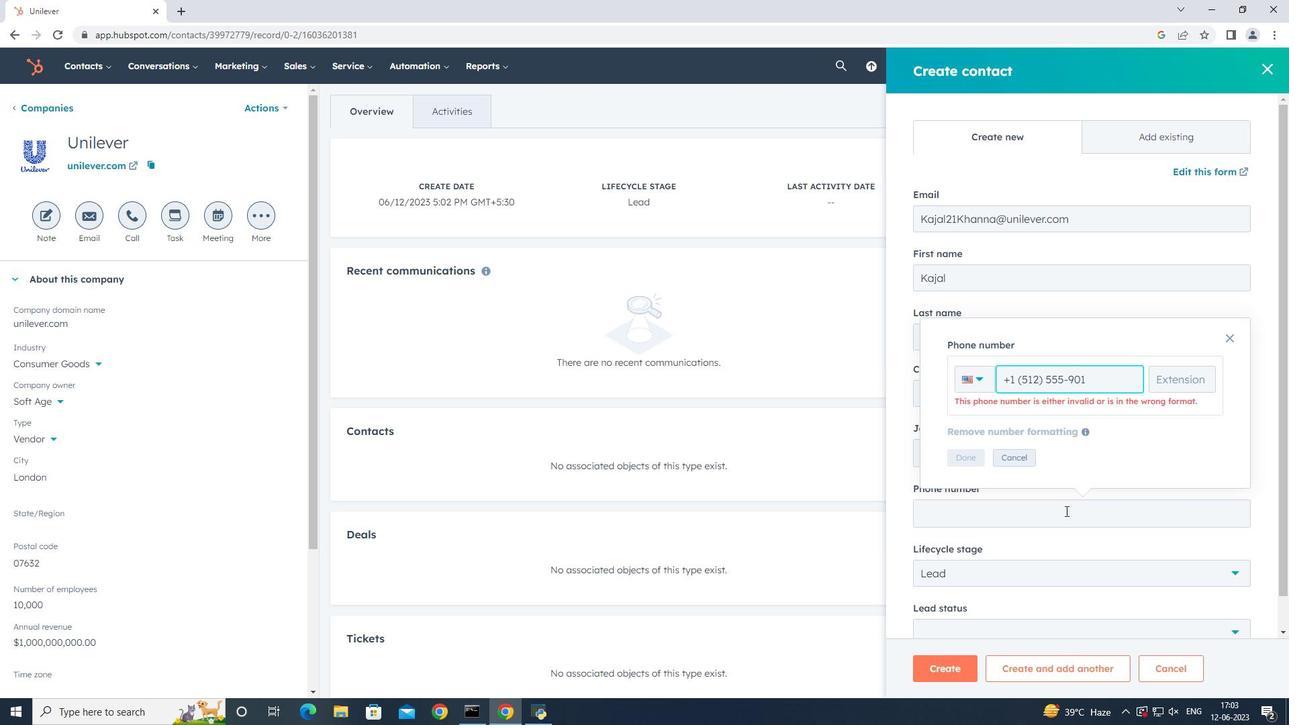 
Action: Mouse moved to (968, 459)
Screenshot: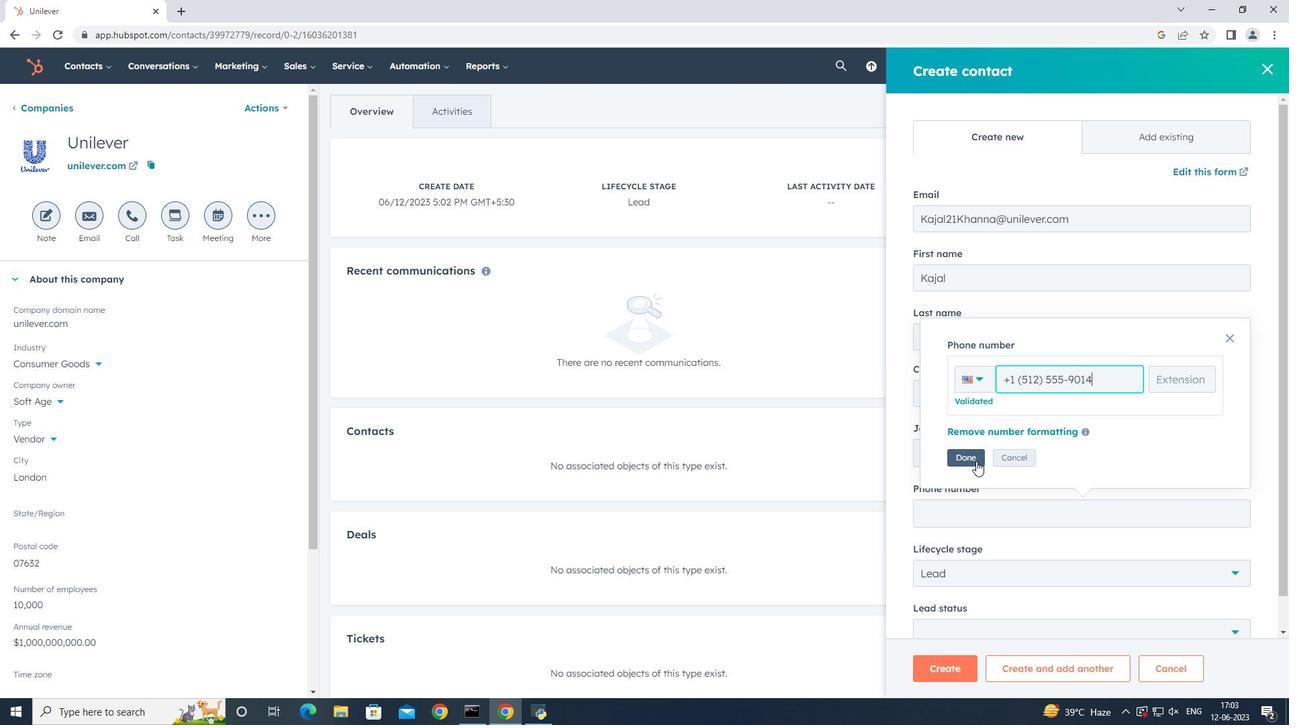 
Action: Mouse pressed left at (968, 459)
Screenshot: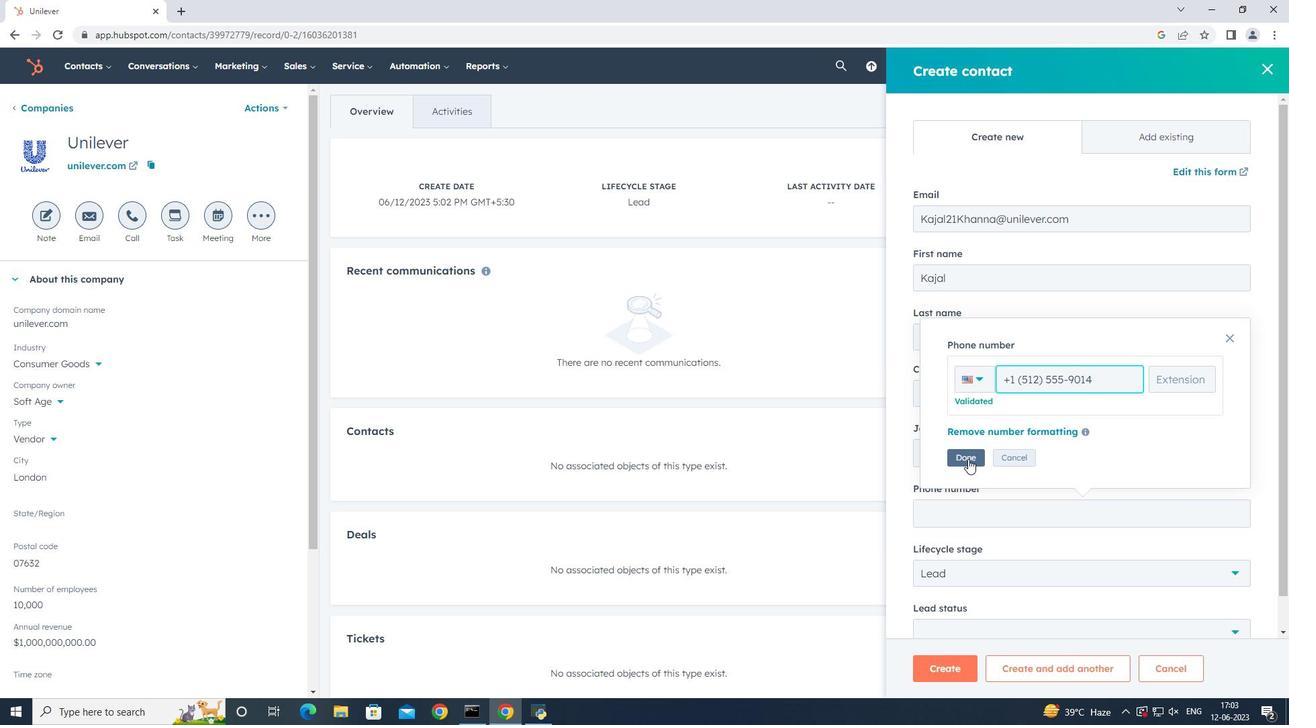 
Action: Mouse moved to (1029, 536)
Screenshot: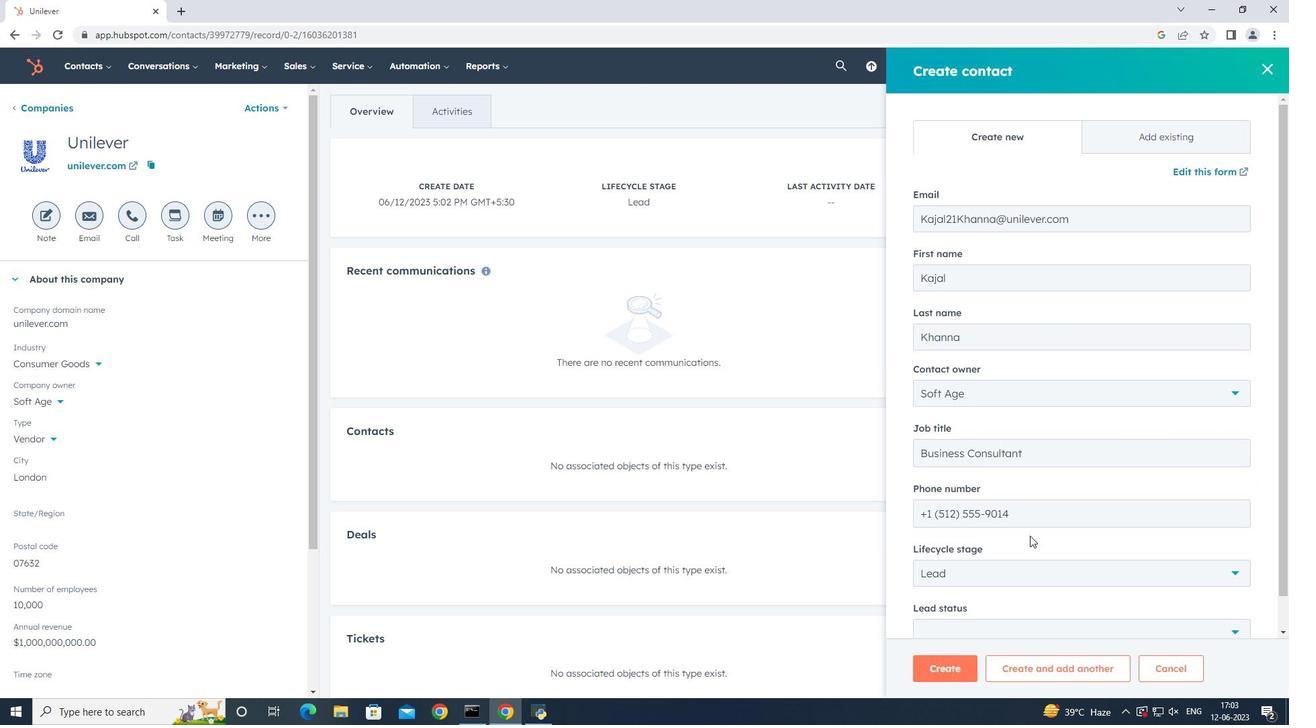 
Action: Mouse scrolled (1029, 535) with delta (0, 0)
Screenshot: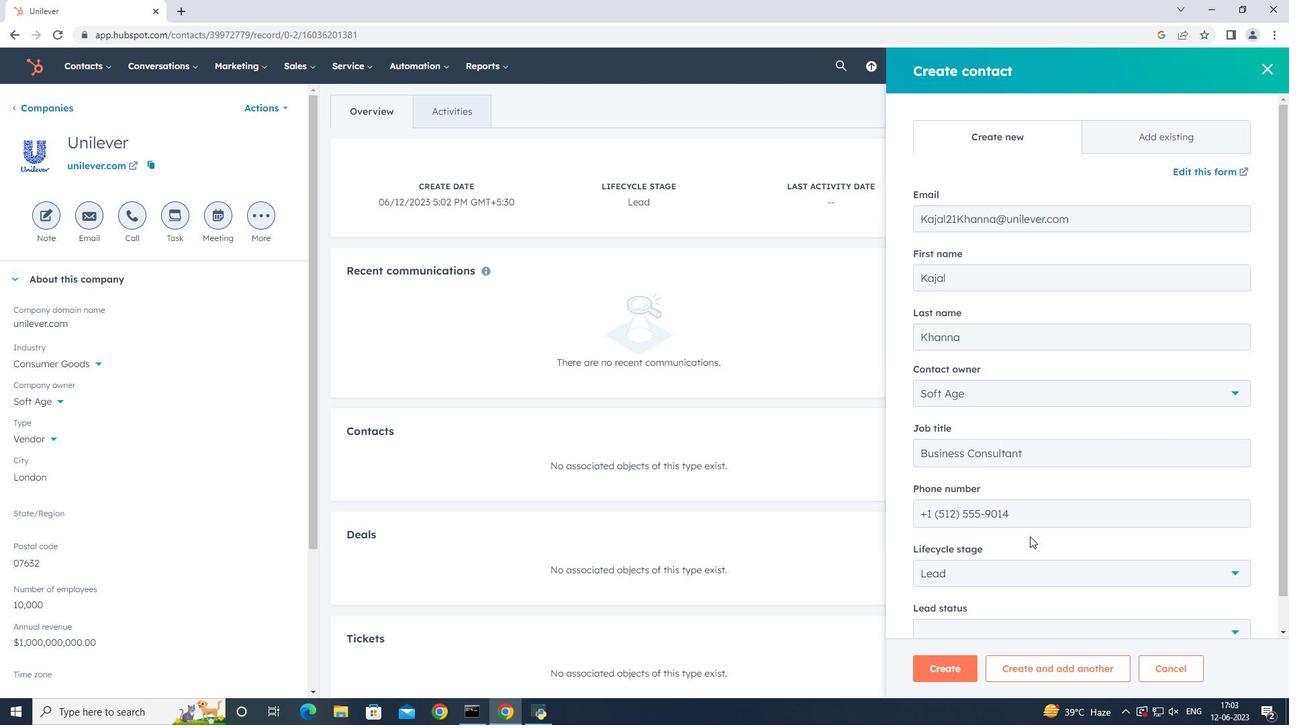 
Action: Mouse scrolled (1029, 535) with delta (0, 0)
Screenshot: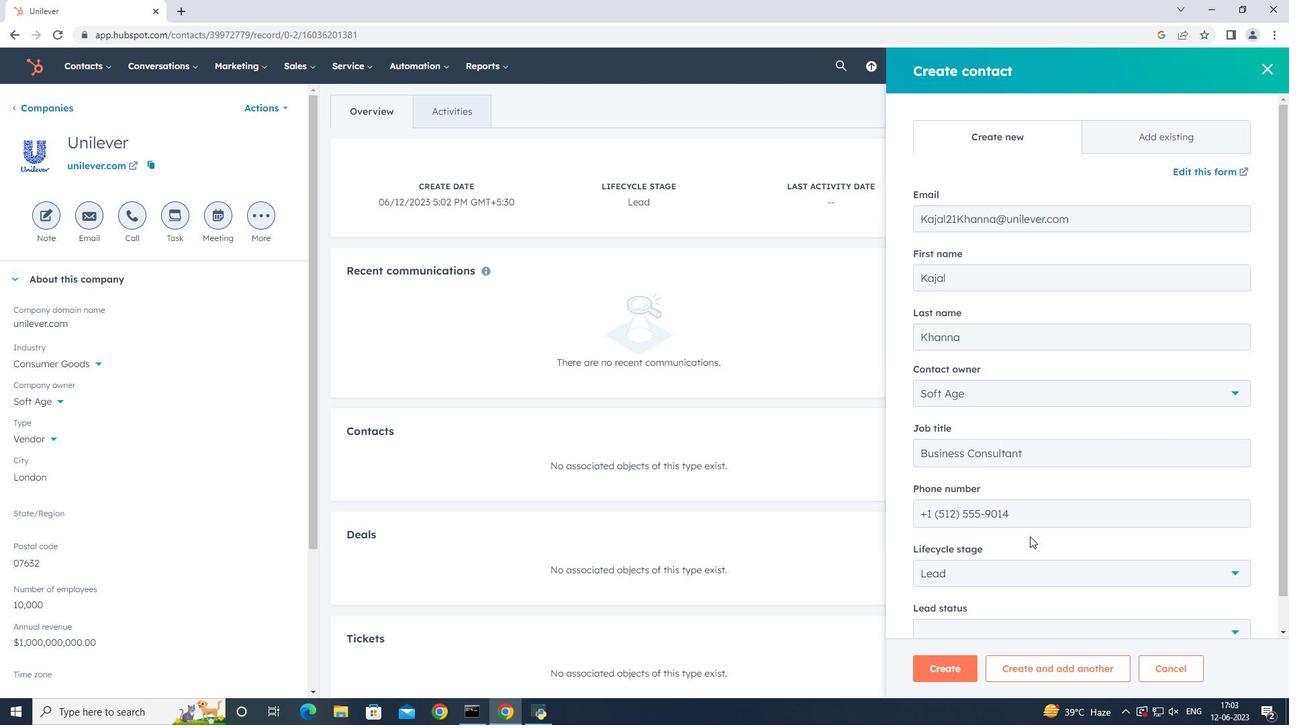 
Action: Mouse scrolled (1029, 535) with delta (0, 0)
Screenshot: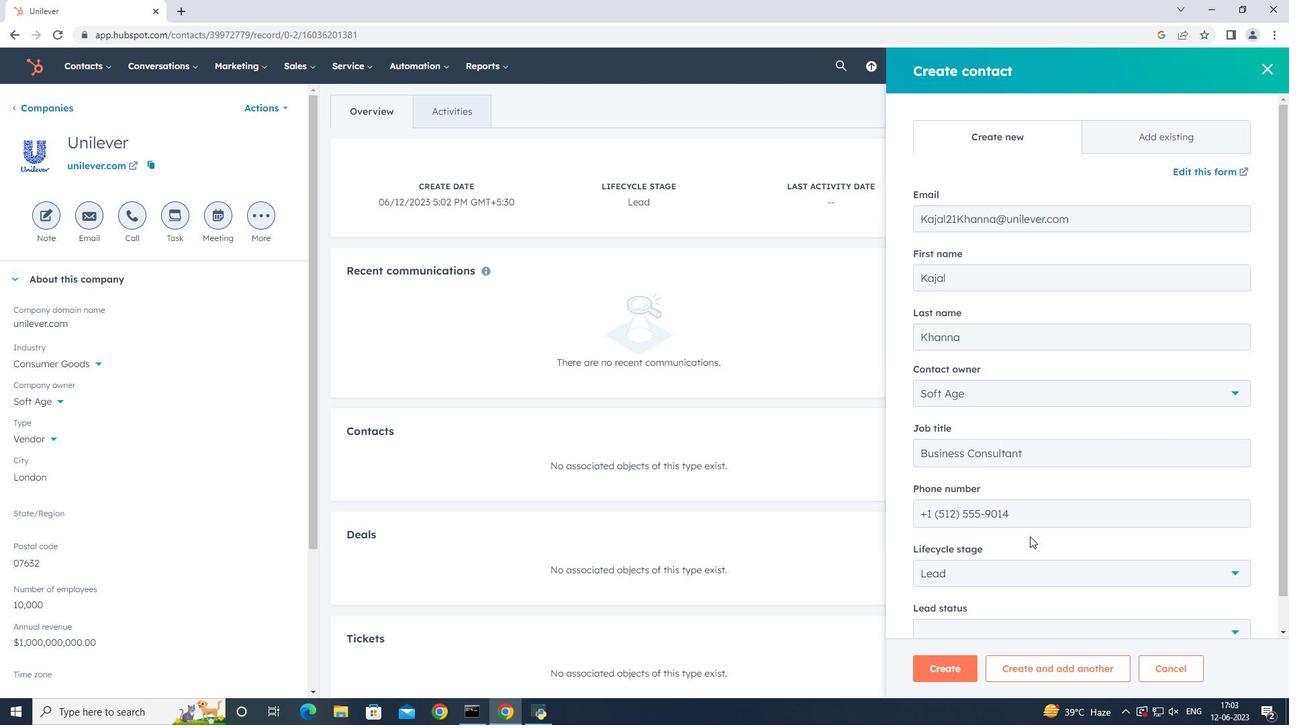 
Action: Mouse moved to (1042, 532)
Screenshot: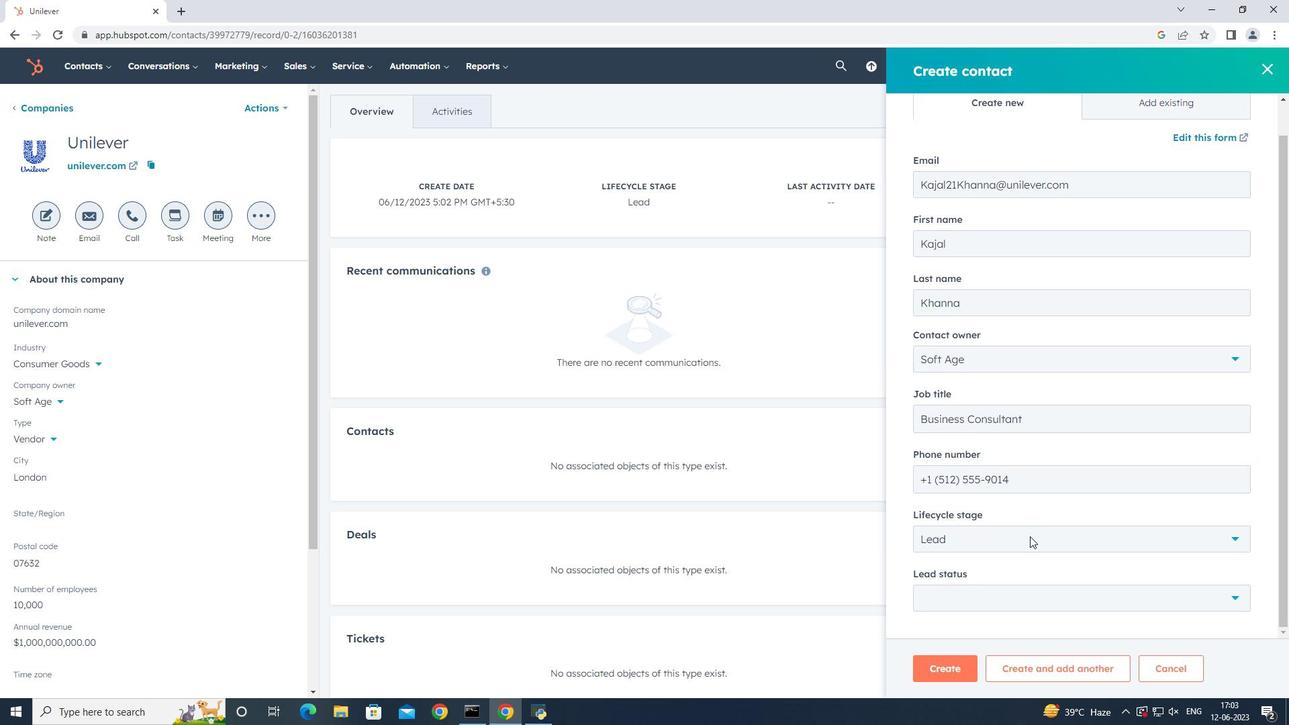 
Action: Mouse pressed left at (1042, 532)
Screenshot: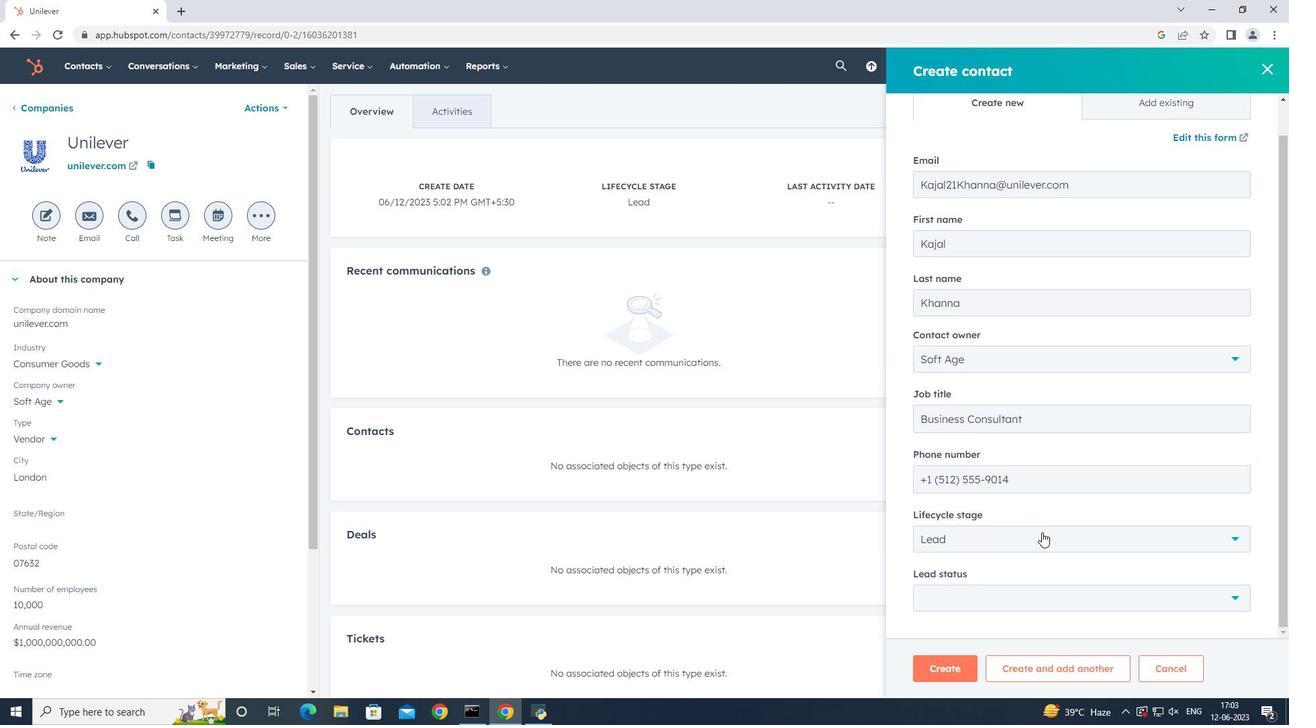 
Action: Mouse moved to (1048, 424)
Screenshot: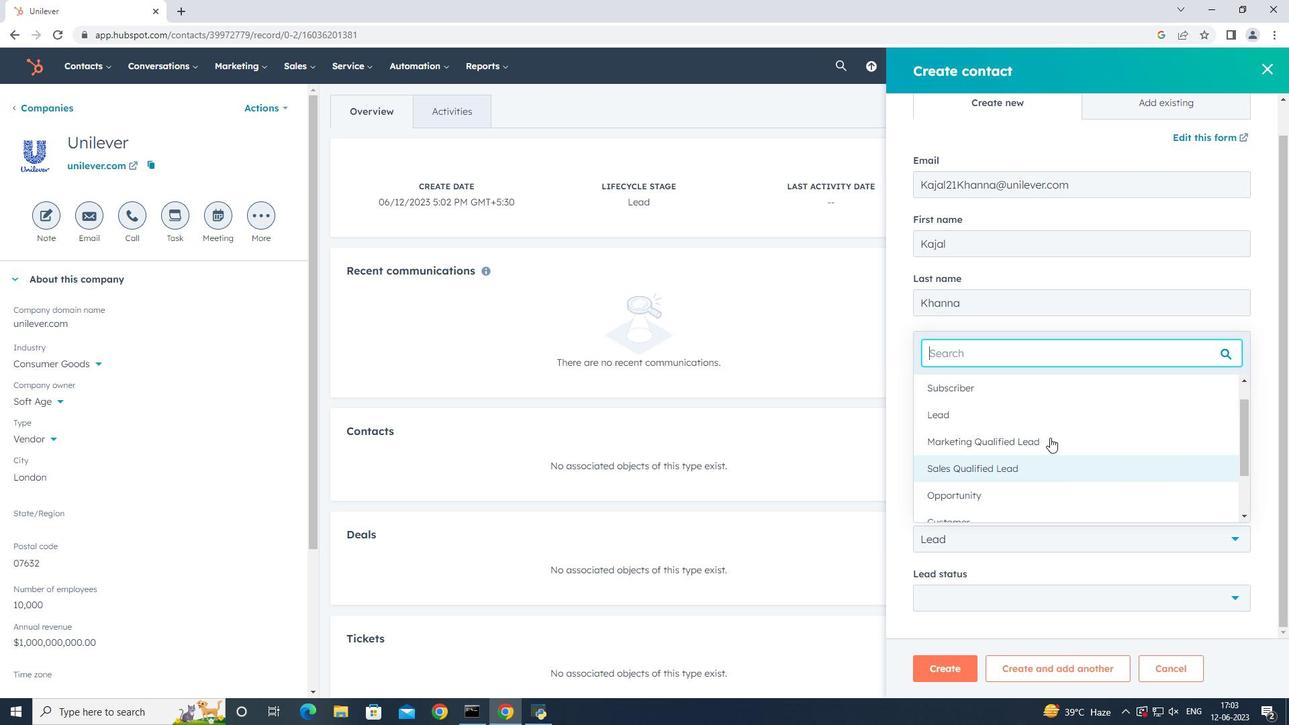 
Action: Mouse pressed left at (1048, 424)
Screenshot: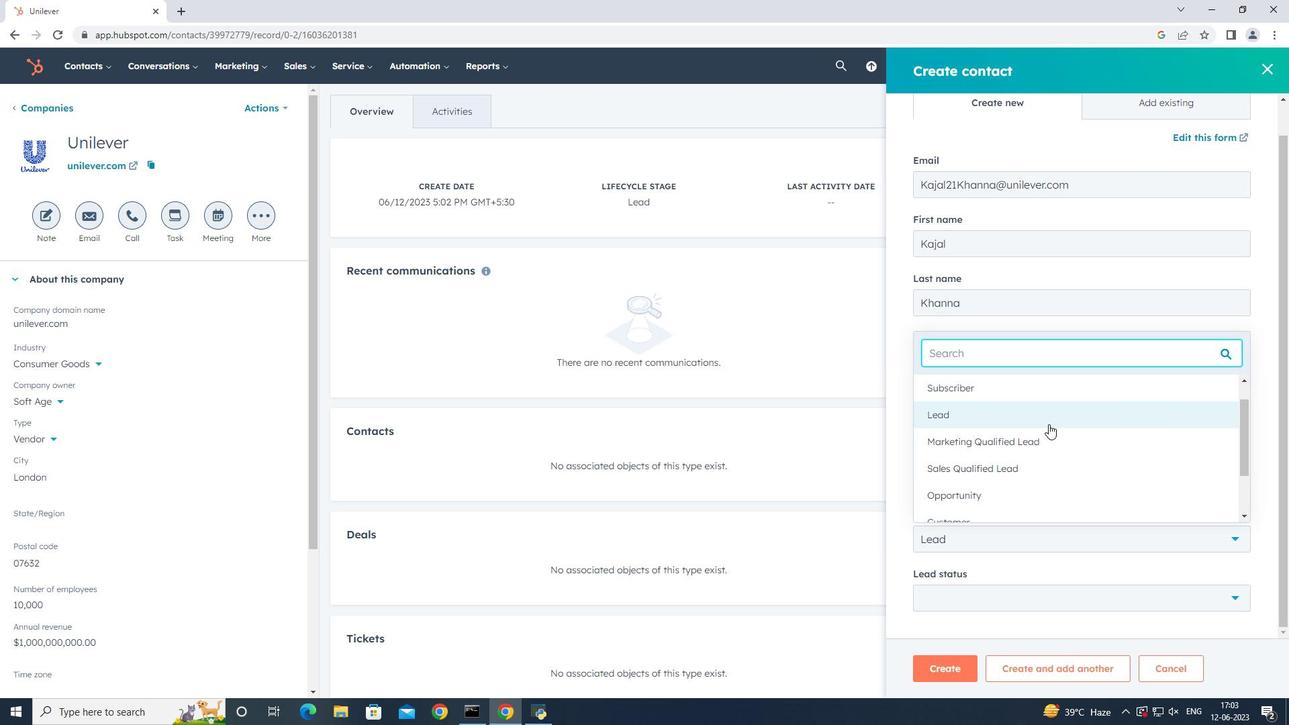 
Action: Mouse moved to (1003, 591)
Screenshot: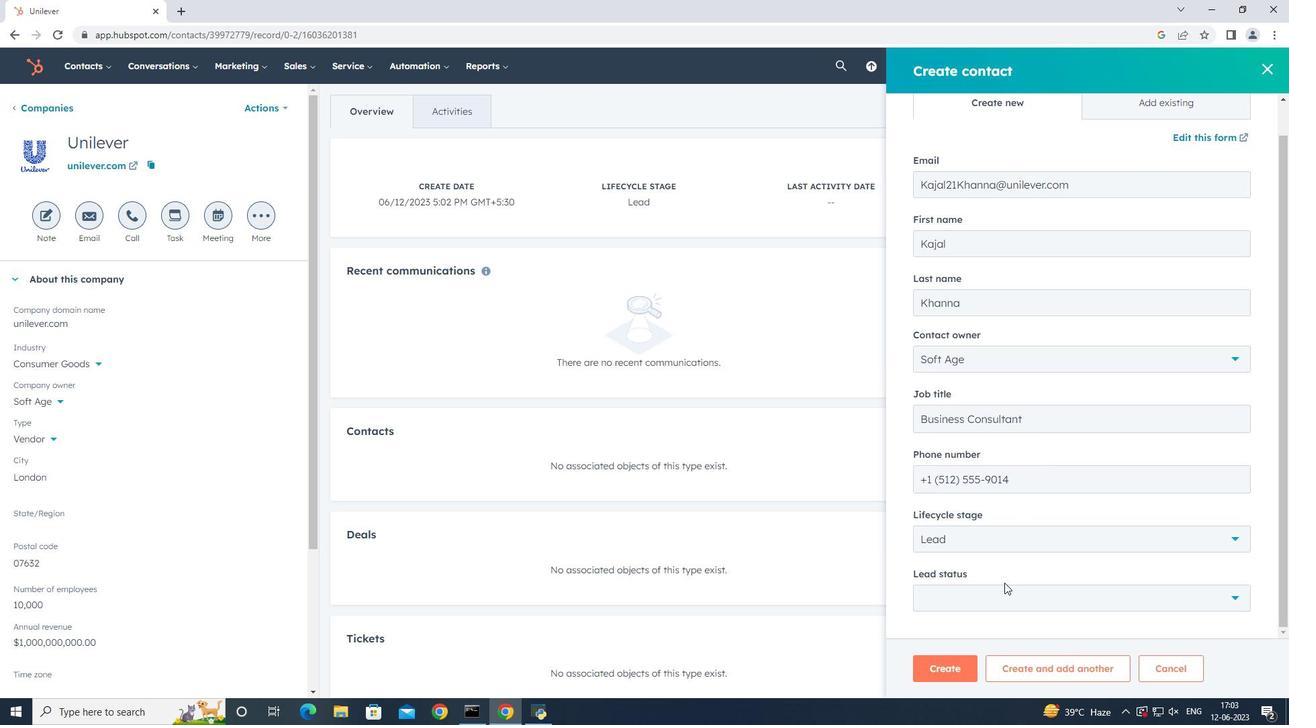 
Action: Mouse pressed left at (1003, 591)
Screenshot: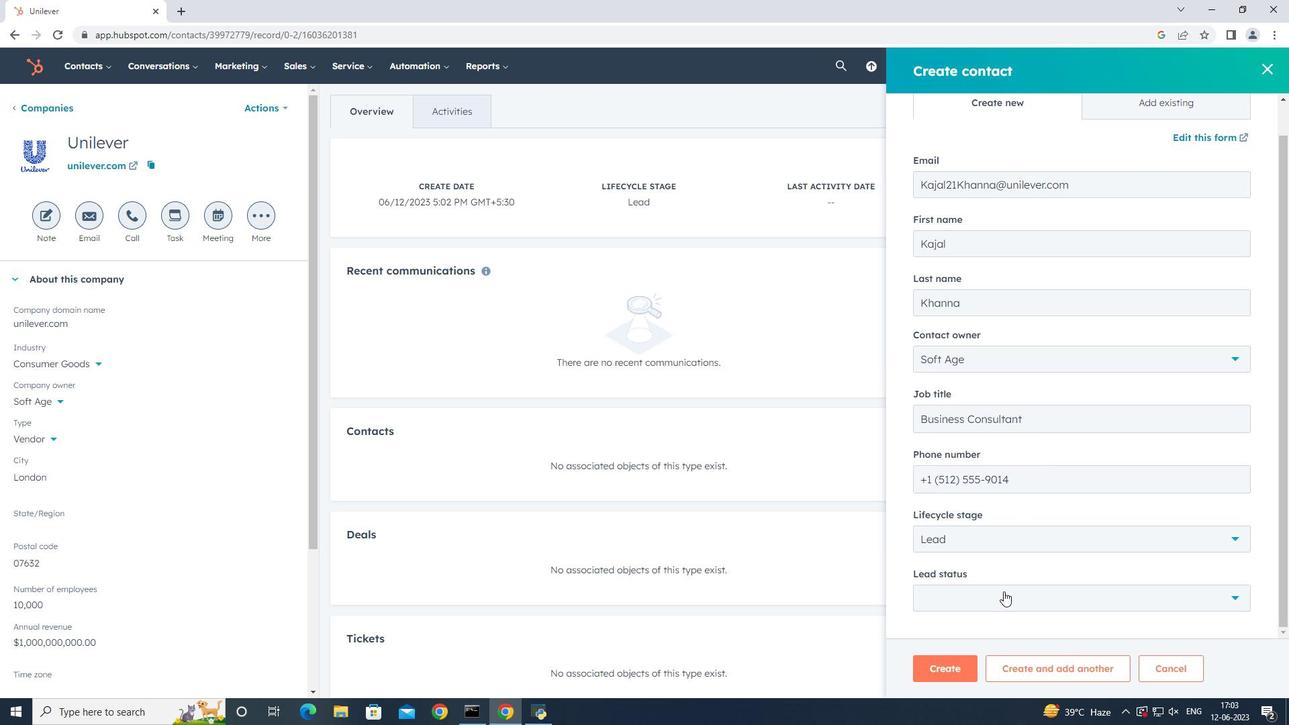 
Action: Mouse moved to (1004, 528)
Screenshot: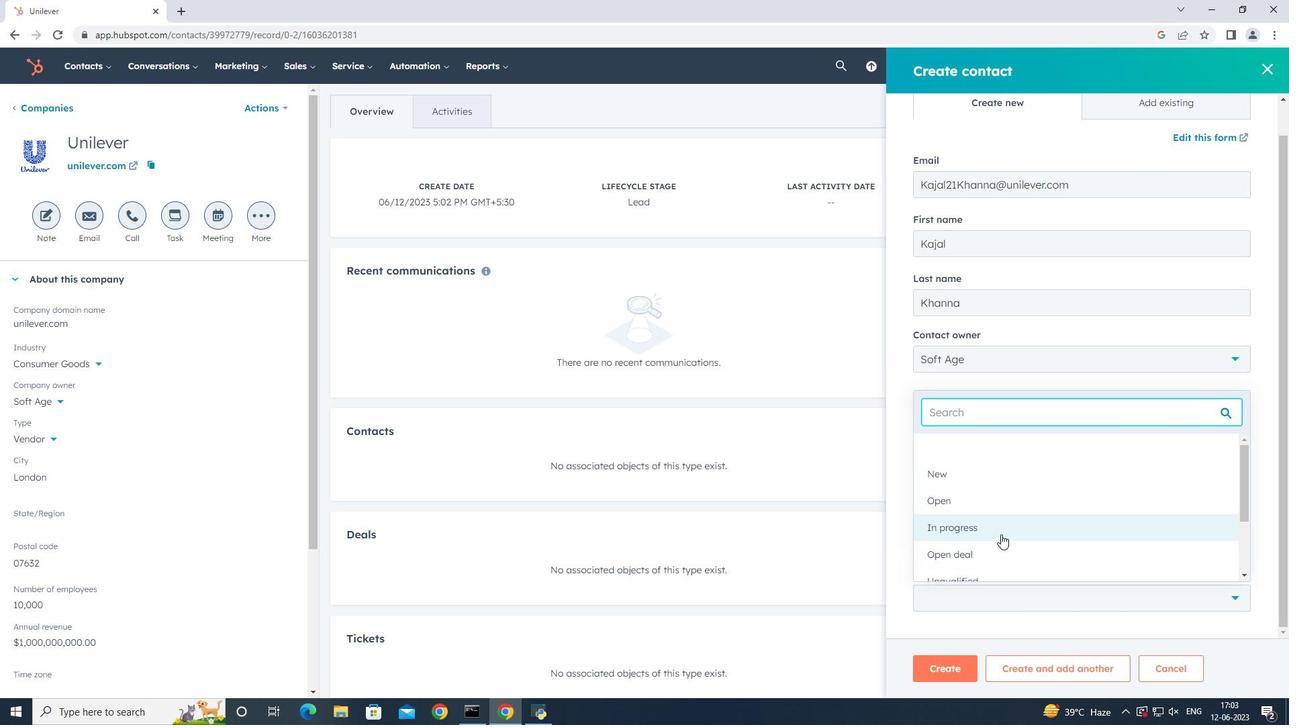 
Action: Mouse pressed left at (1004, 528)
Screenshot: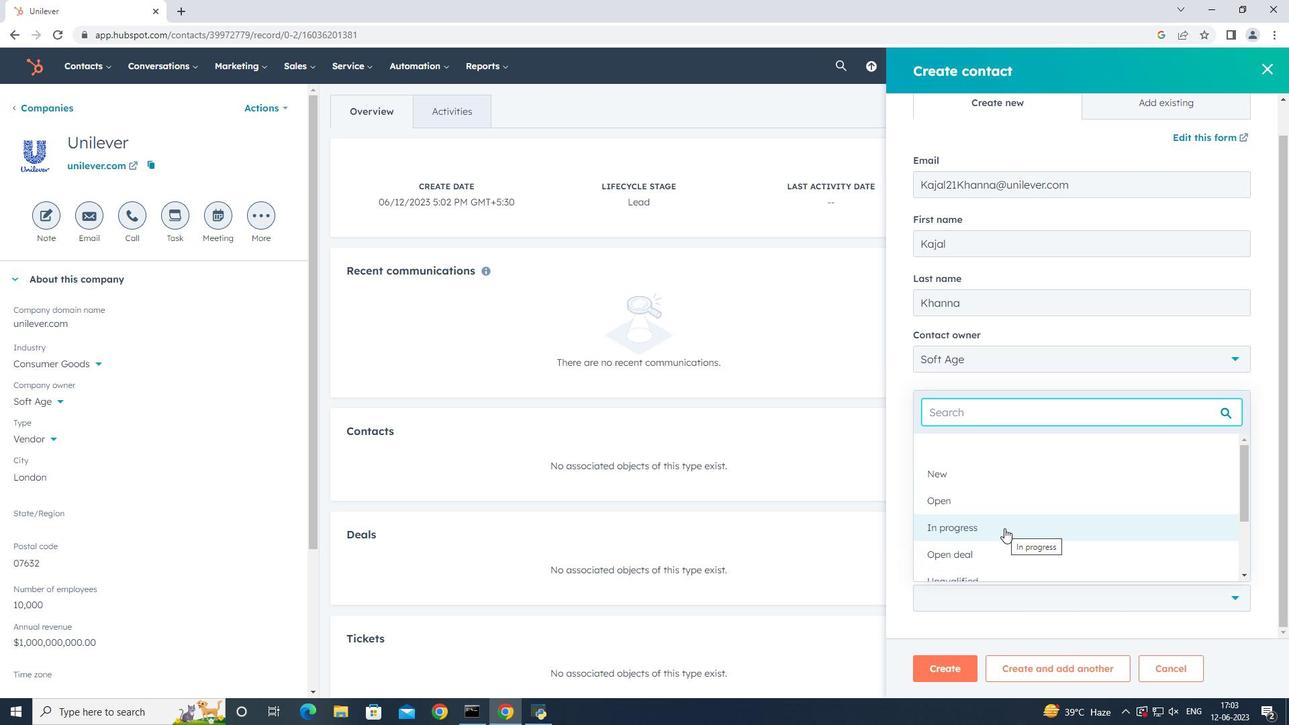 
Action: Mouse moved to (1036, 578)
Screenshot: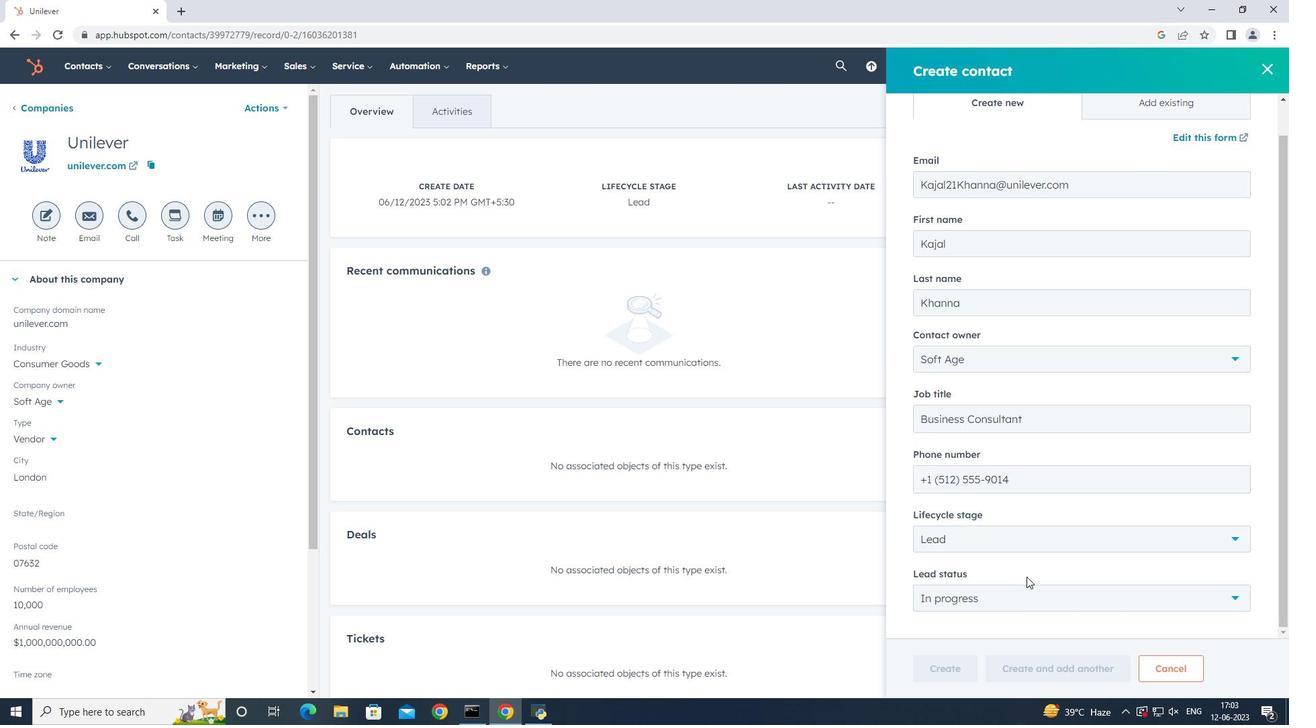 
Action: Mouse scrolled (1036, 577) with delta (0, 0)
Screenshot: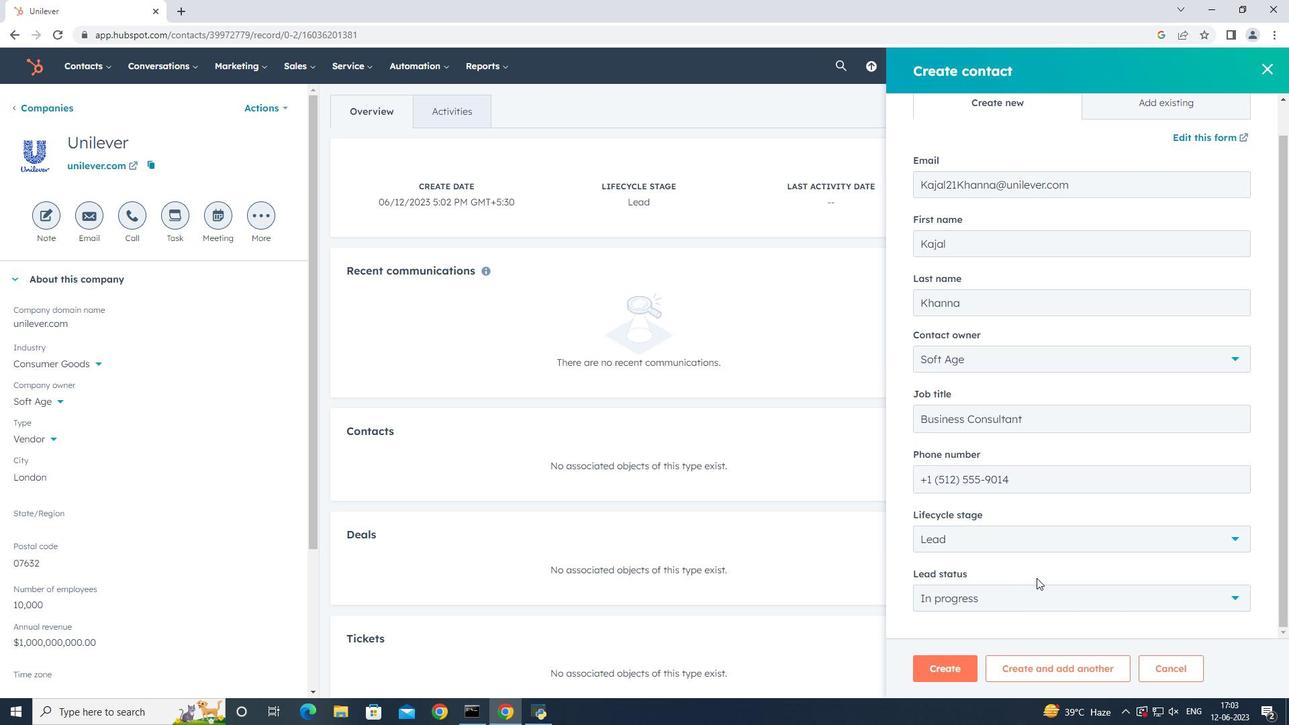 
Action: Mouse scrolled (1036, 577) with delta (0, 0)
Screenshot: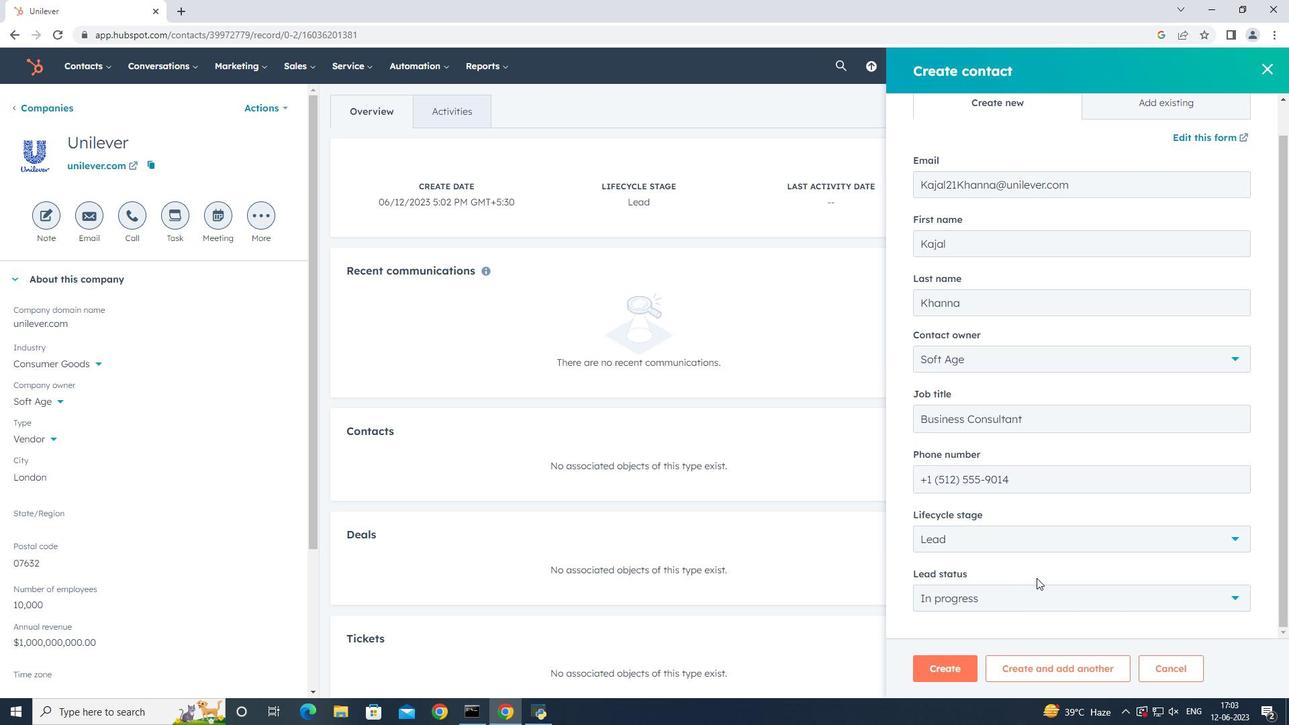 
Action: Mouse moved to (957, 664)
Screenshot: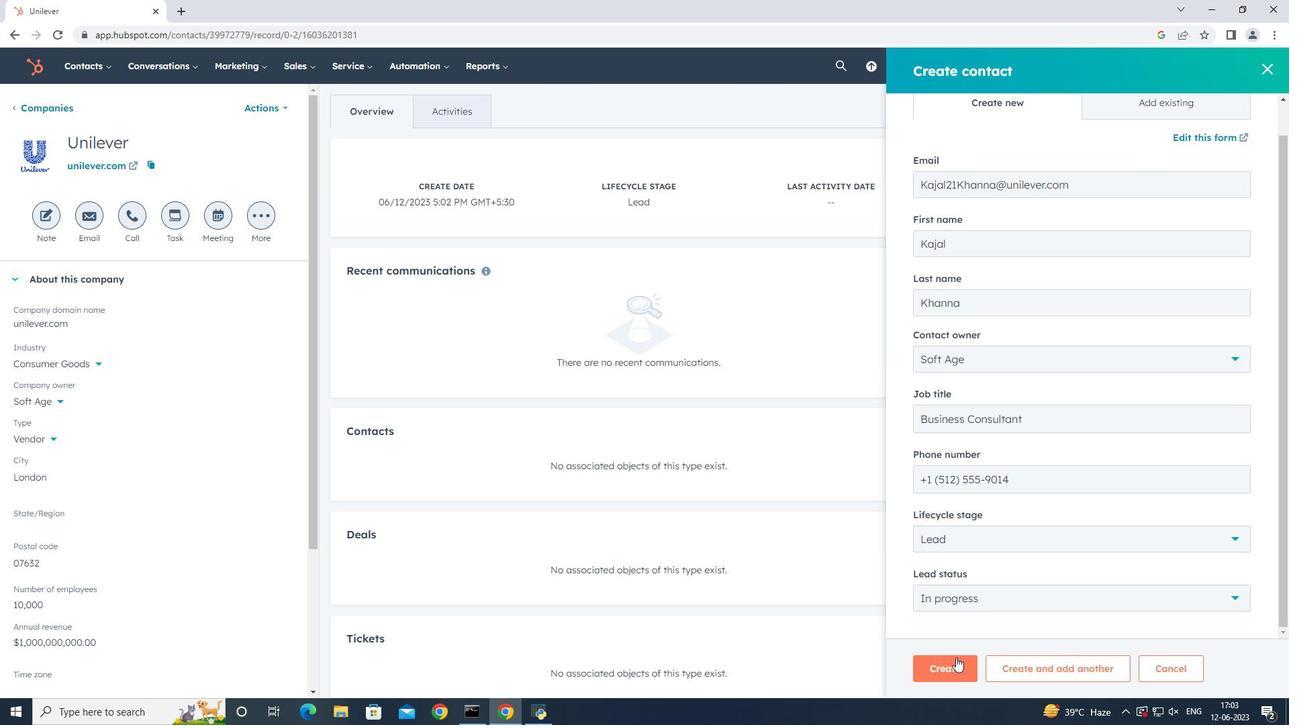 
Action: Mouse pressed left at (957, 664)
Screenshot: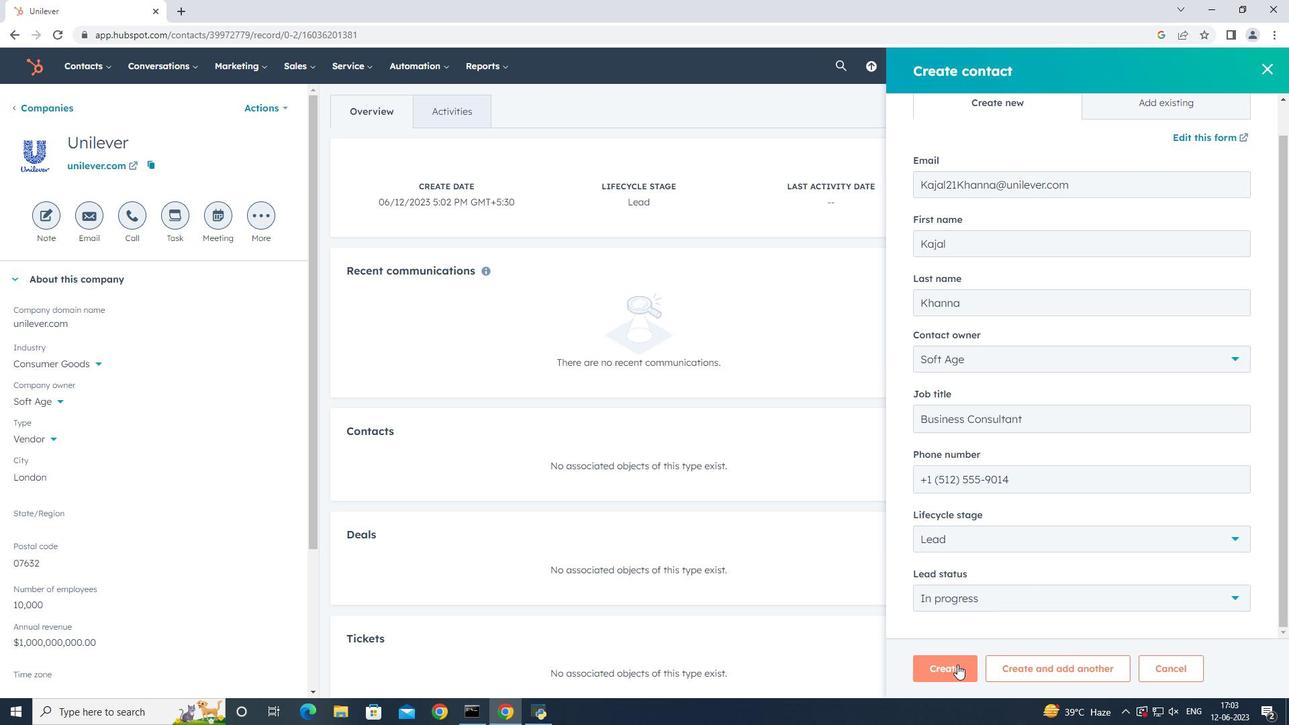 
Action: Mouse moved to (766, 493)
Screenshot: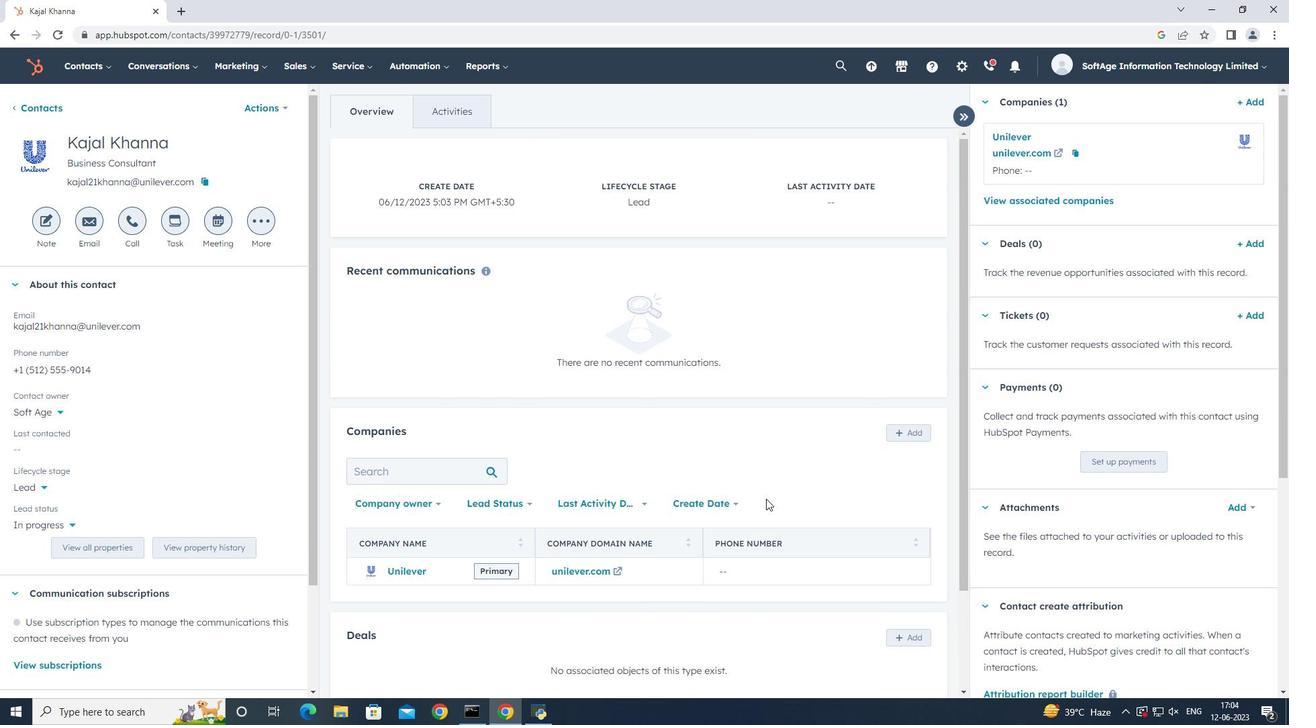 
